 Task: Look for space in Monfalcone, Italy from 9th June, 2023 to 17th June, 2023 for 2 adults in price range Rs.7000 to Rs.12000. Place can be private room with 1  bedroom having 2 beds and 1 bathroom. Property type can be house, flat, guest house. Amenities needed are: wifi. Booking option can be shelf check-in. Required host language is English.
Action: Mouse moved to (403, 112)
Screenshot: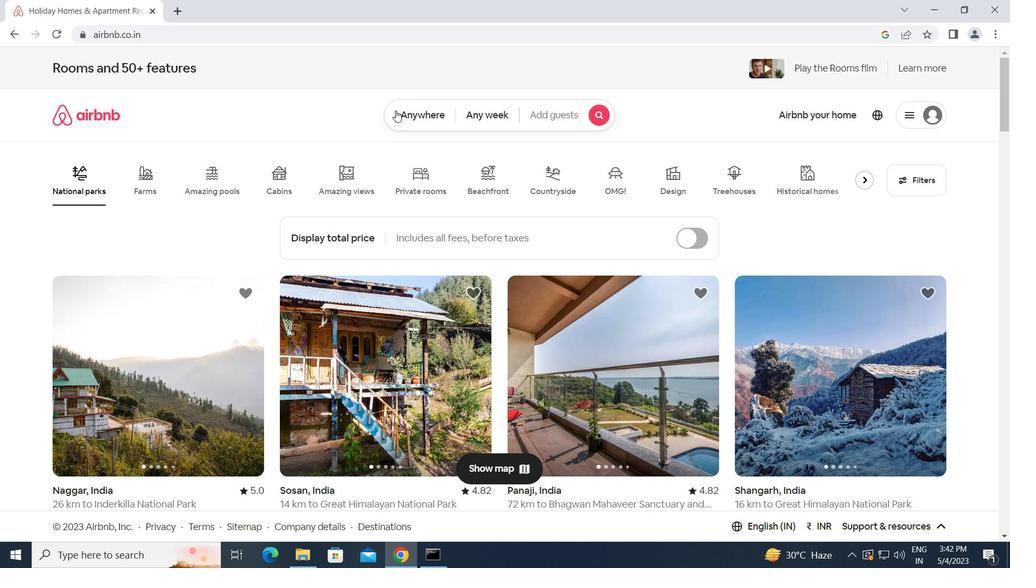 
Action: Mouse pressed left at (403, 112)
Screenshot: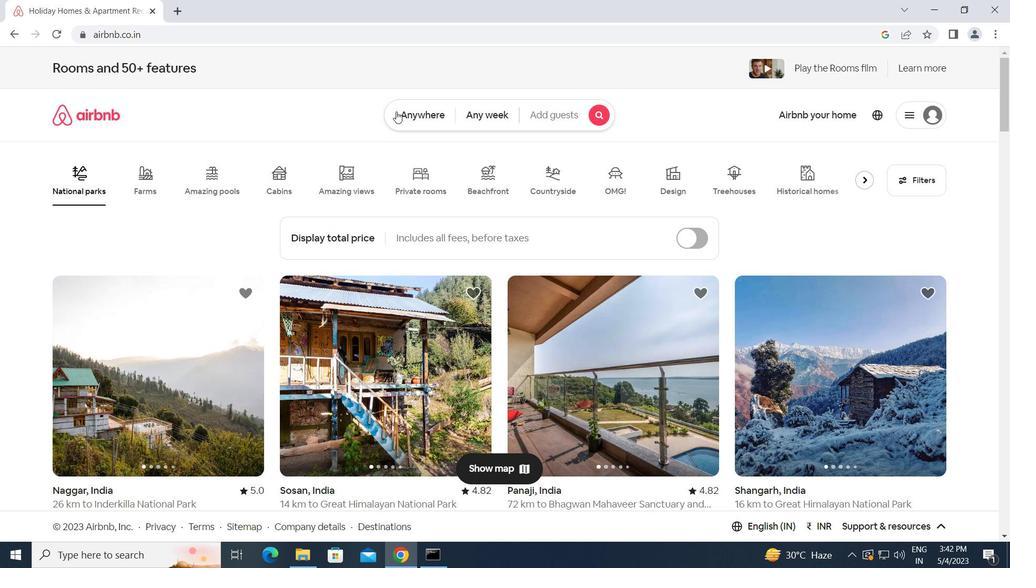 
Action: Mouse moved to (335, 166)
Screenshot: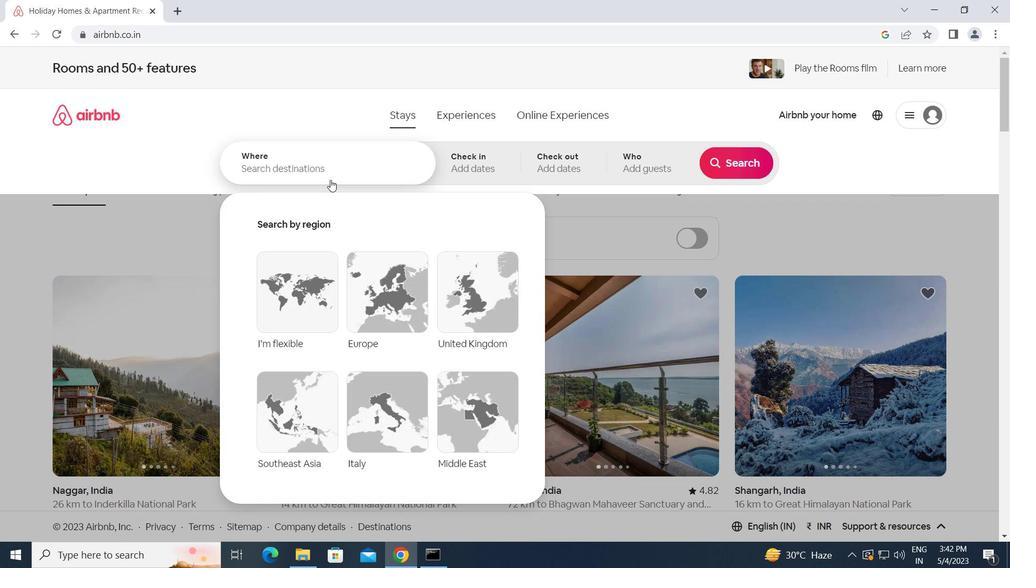 
Action: Mouse pressed left at (335, 166)
Screenshot: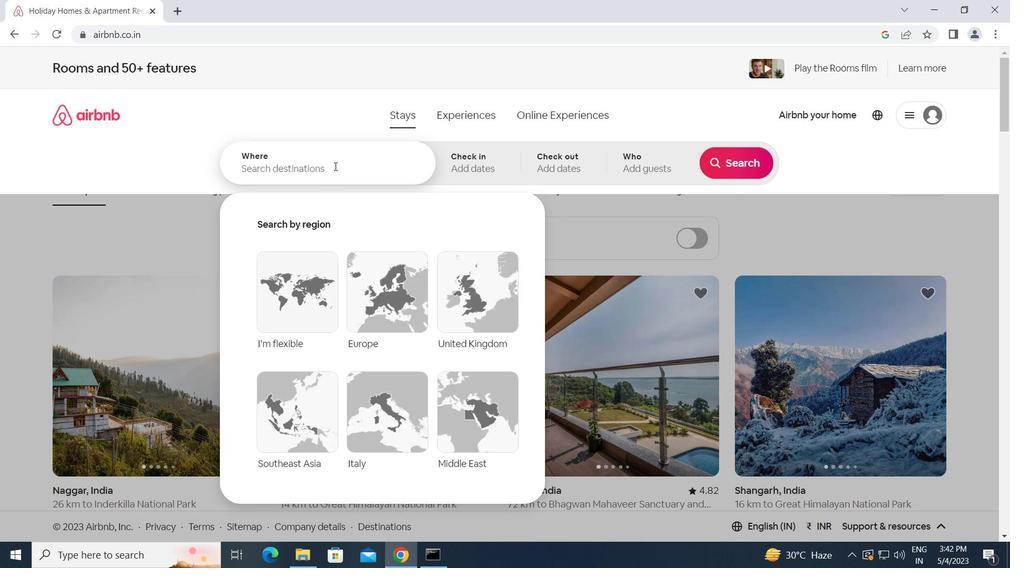 
Action: Key pressed m<Key.caps_lock>onfalcone,<Key.space><Key.caps_lock>i<Key.caps_lock>taly<Key.enter>
Screenshot: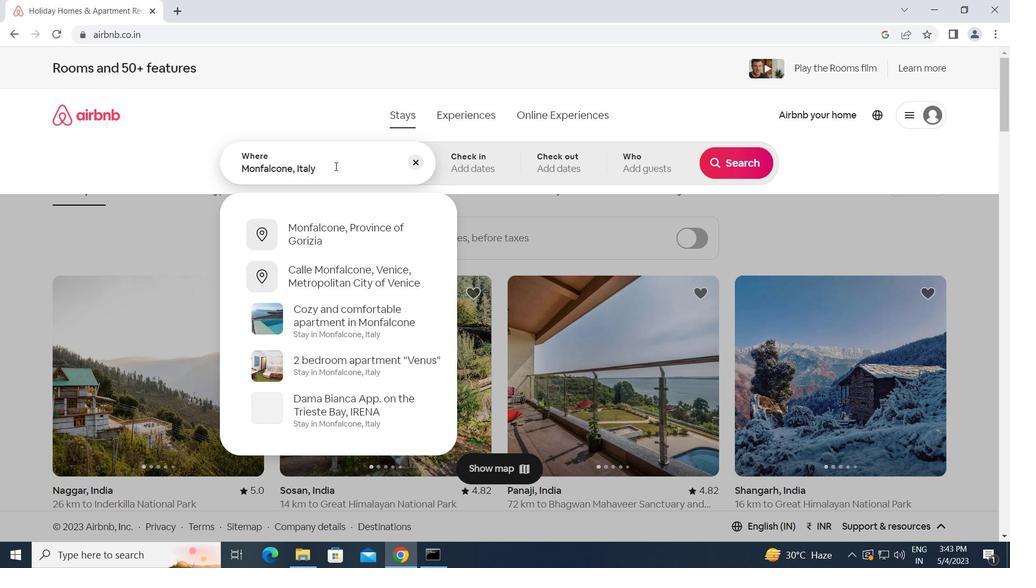 
Action: Mouse moved to (689, 355)
Screenshot: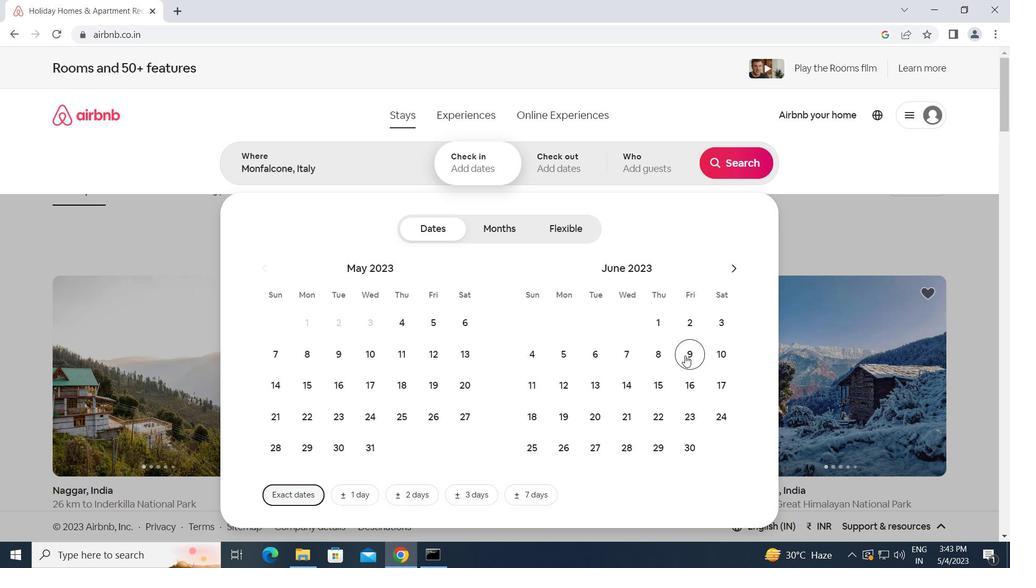 
Action: Mouse pressed left at (689, 355)
Screenshot: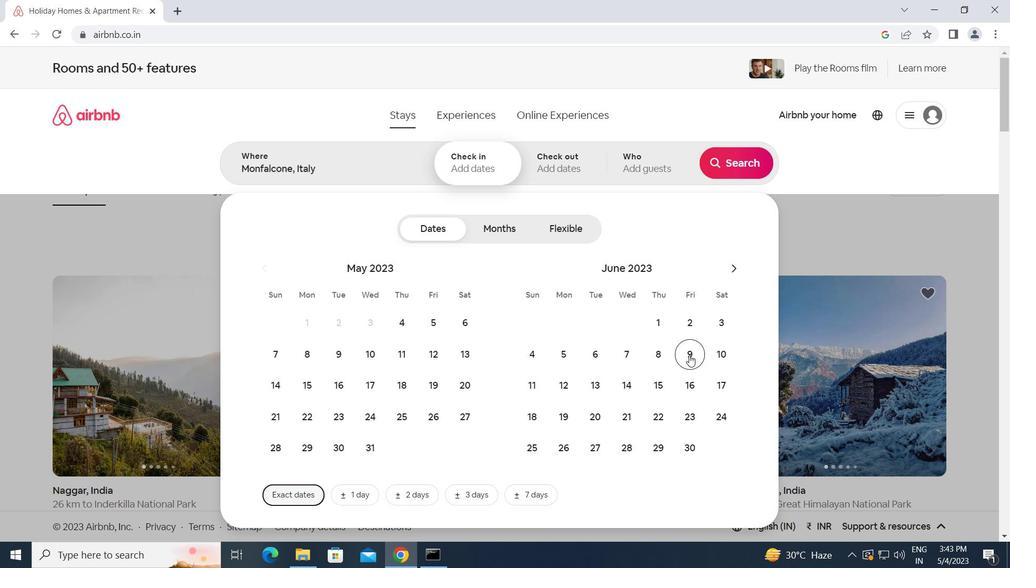 
Action: Mouse moved to (722, 385)
Screenshot: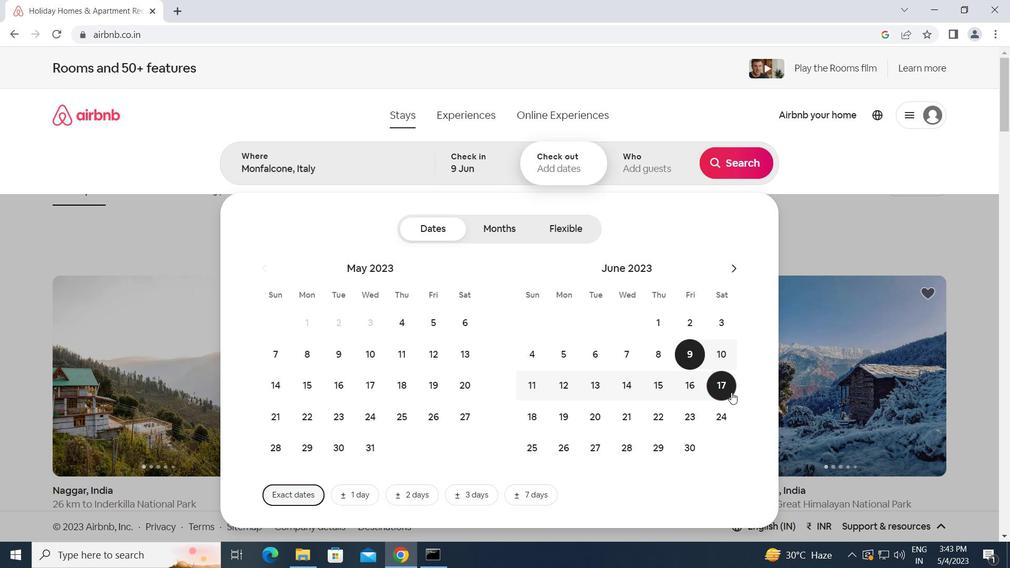 
Action: Mouse pressed left at (722, 385)
Screenshot: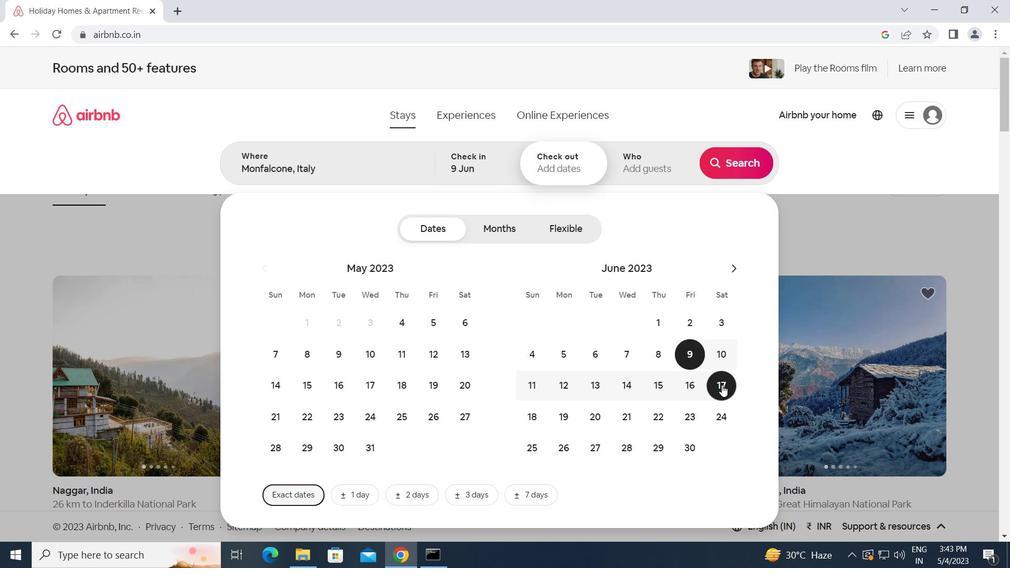 
Action: Mouse moved to (654, 165)
Screenshot: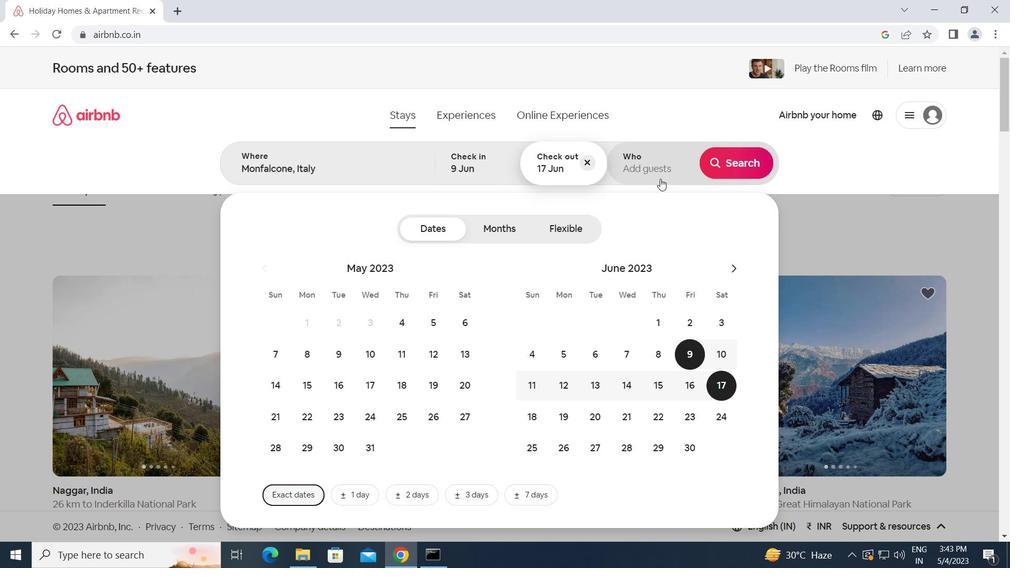 
Action: Mouse pressed left at (654, 165)
Screenshot: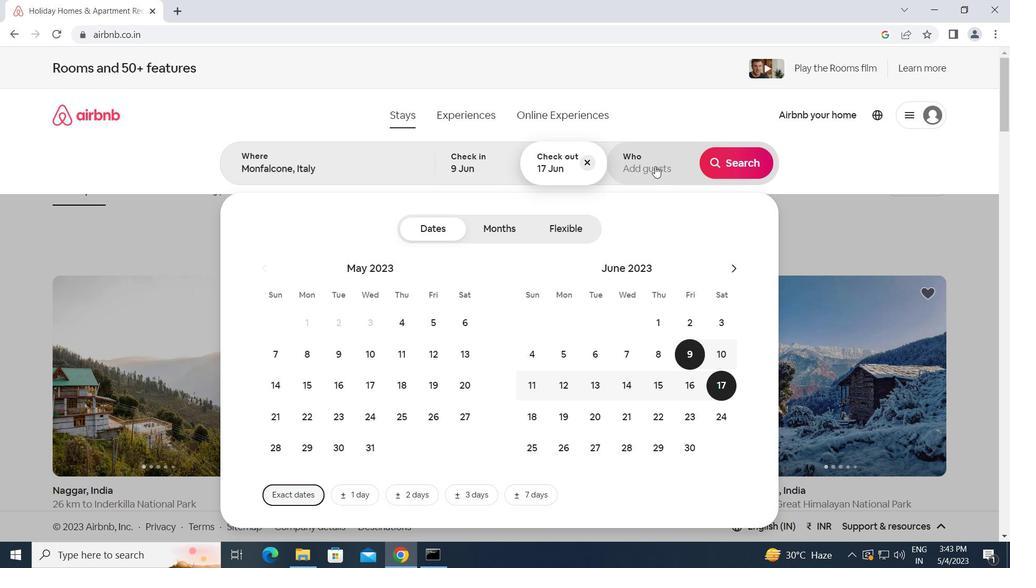 
Action: Mouse moved to (739, 237)
Screenshot: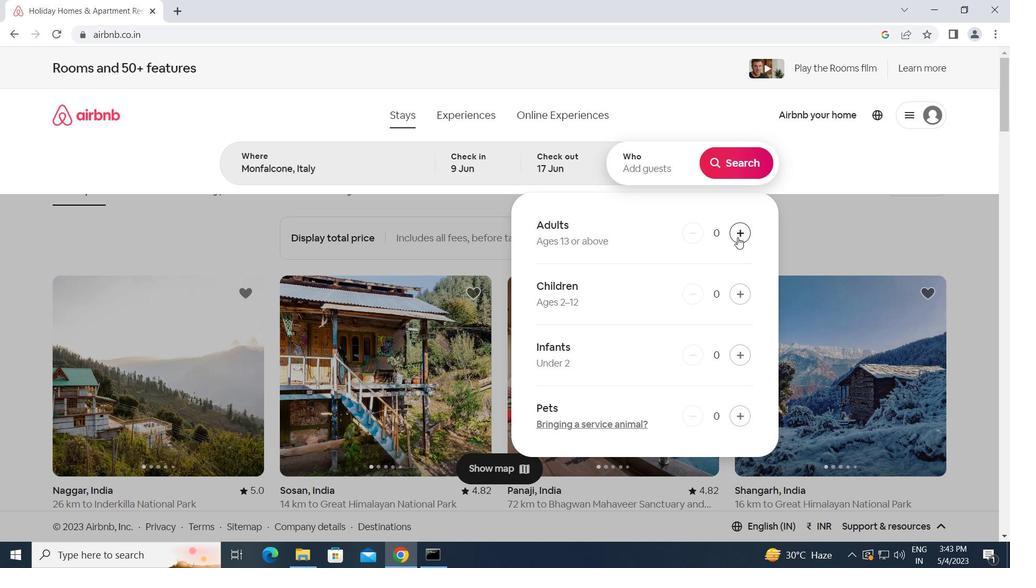 
Action: Mouse pressed left at (739, 237)
Screenshot: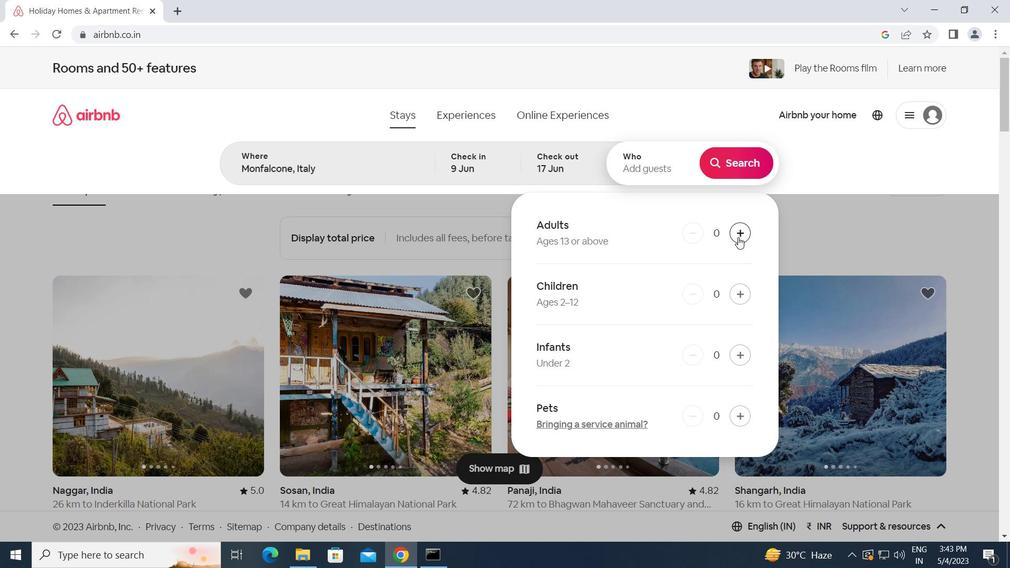
Action: Mouse pressed left at (739, 237)
Screenshot: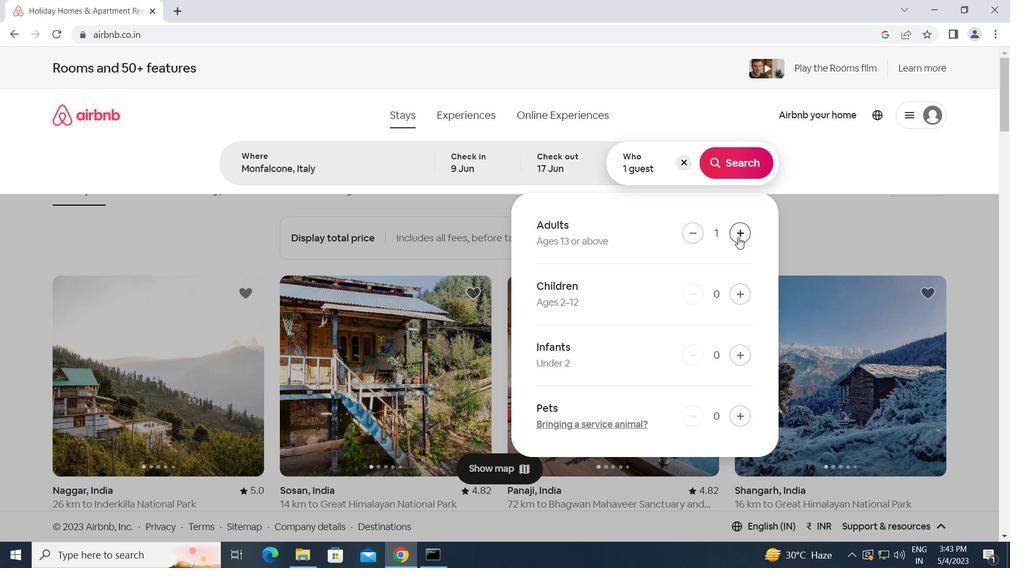 
Action: Mouse moved to (739, 163)
Screenshot: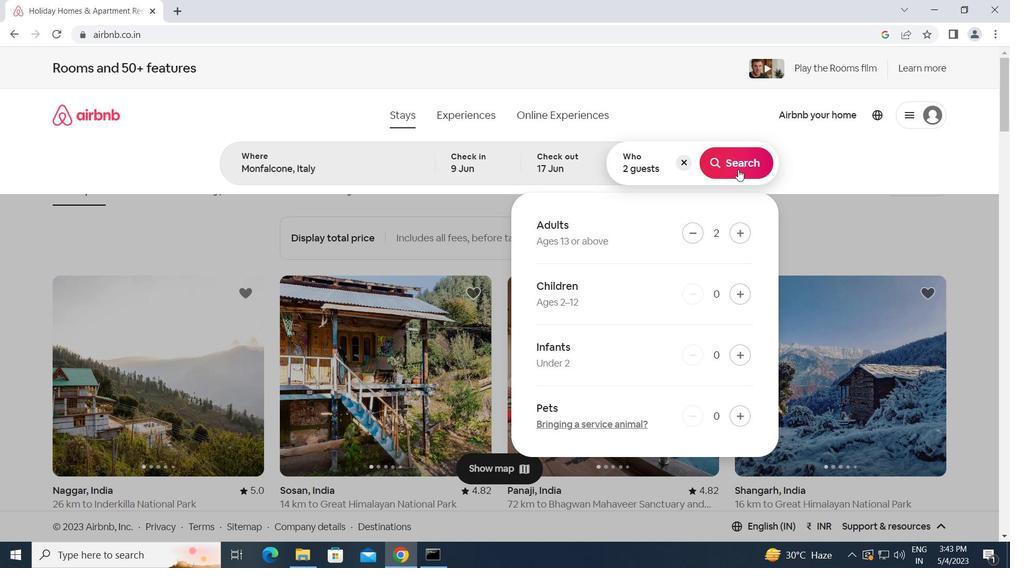 
Action: Mouse pressed left at (739, 163)
Screenshot: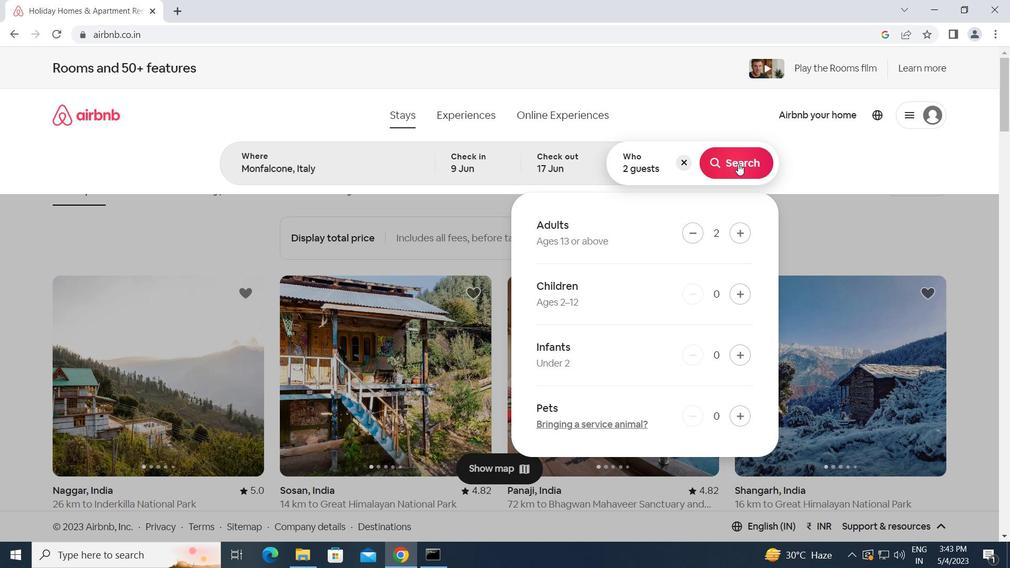 
Action: Mouse moved to (956, 127)
Screenshot: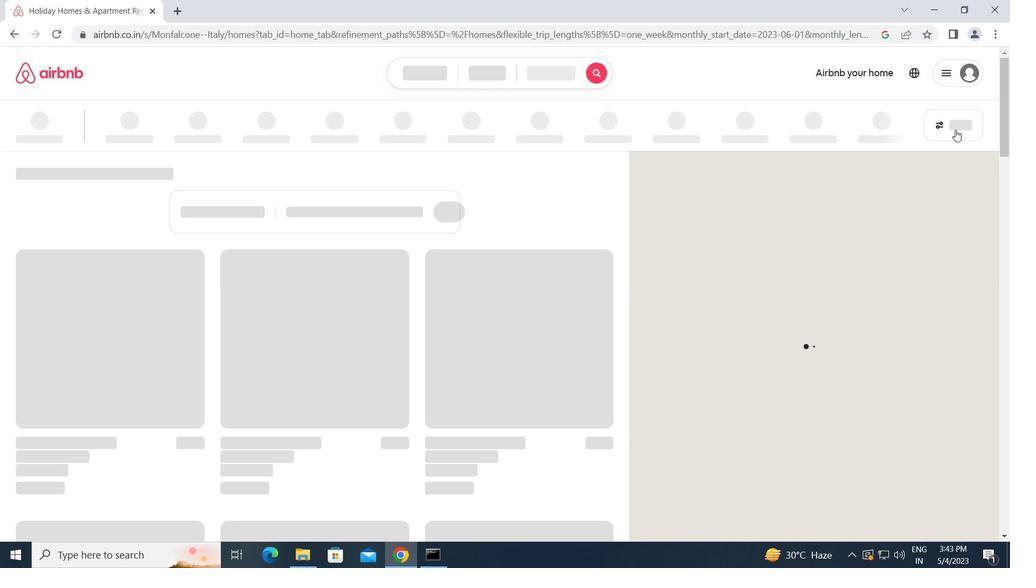 
Action: Mouse pressed left at (956, 127)
Screenshot: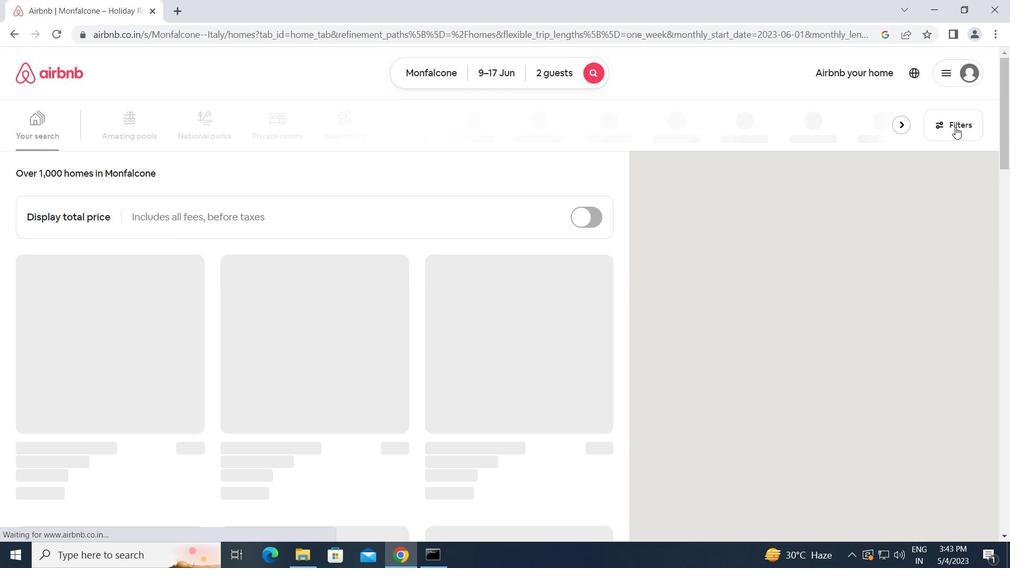 
Action: Mouse moved to (334, 299)
Screenshot: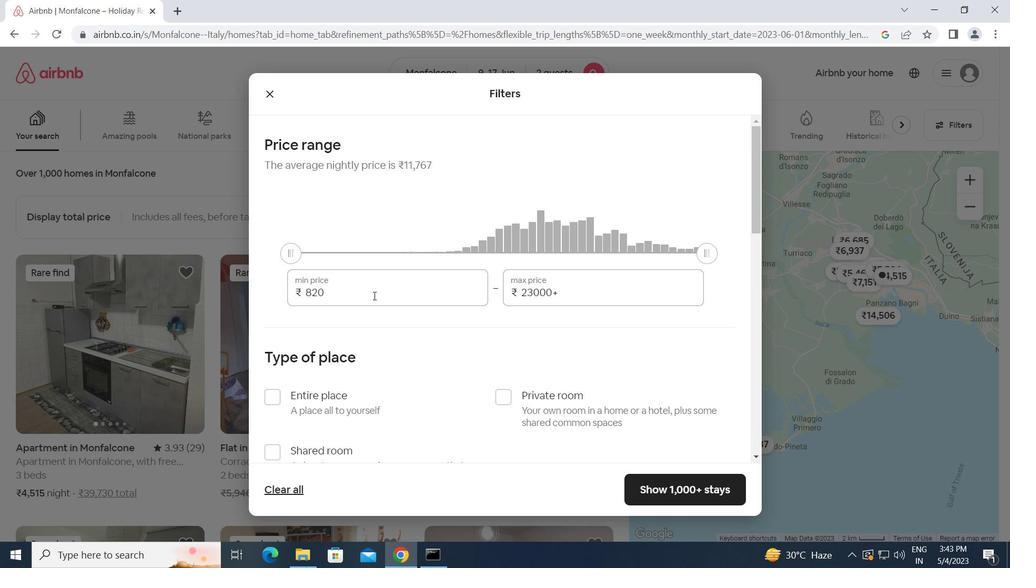 
Action: Mouse pressed left at (334, 299)
Screenshot: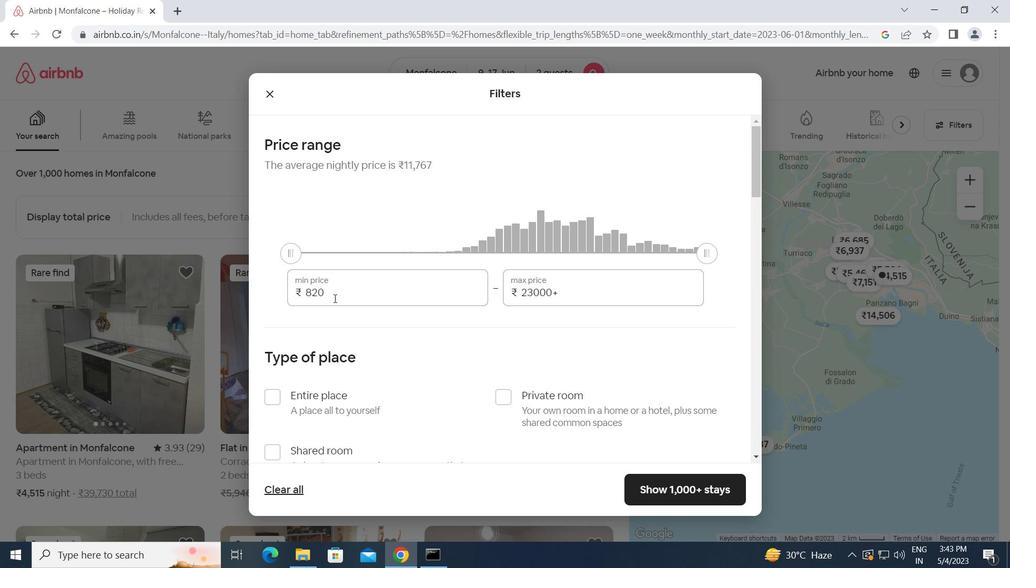 
Action: Mouse moved to (299, 301)
Screenshot: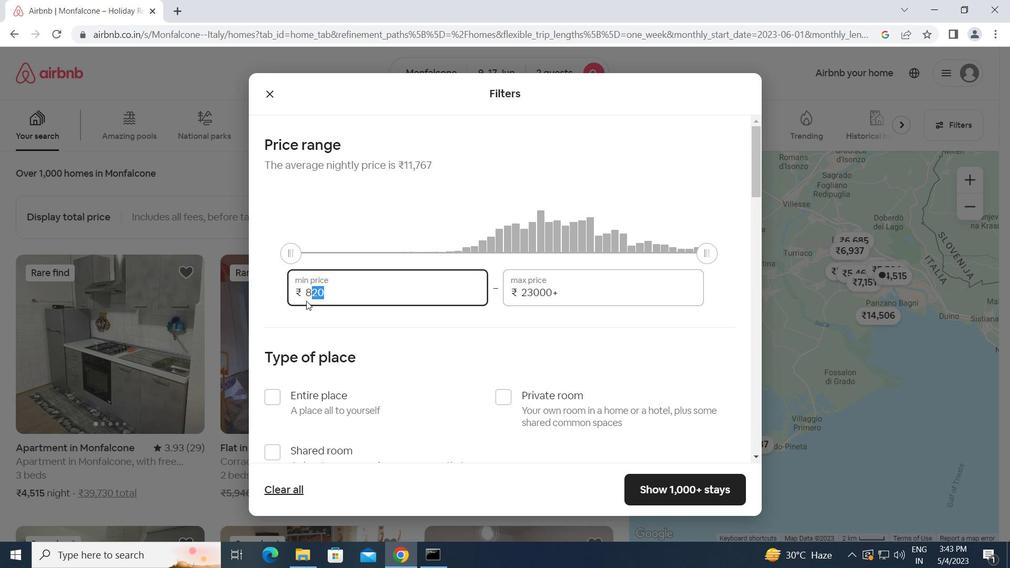 
Action: Key pressed 7000<Key.tab>12000
Screenshot: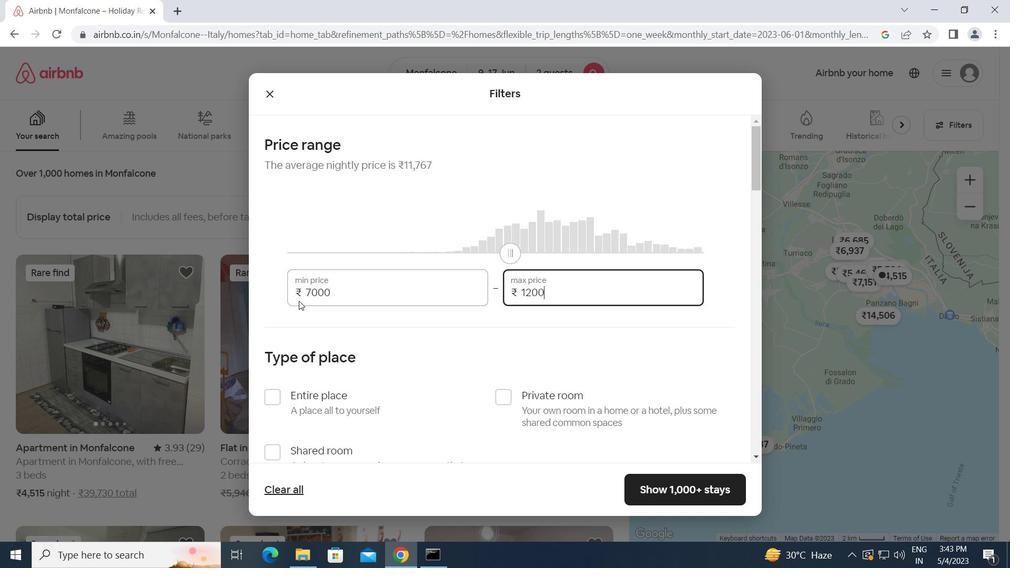 
Action: Mouse moved to (365, 385)
Screenshot: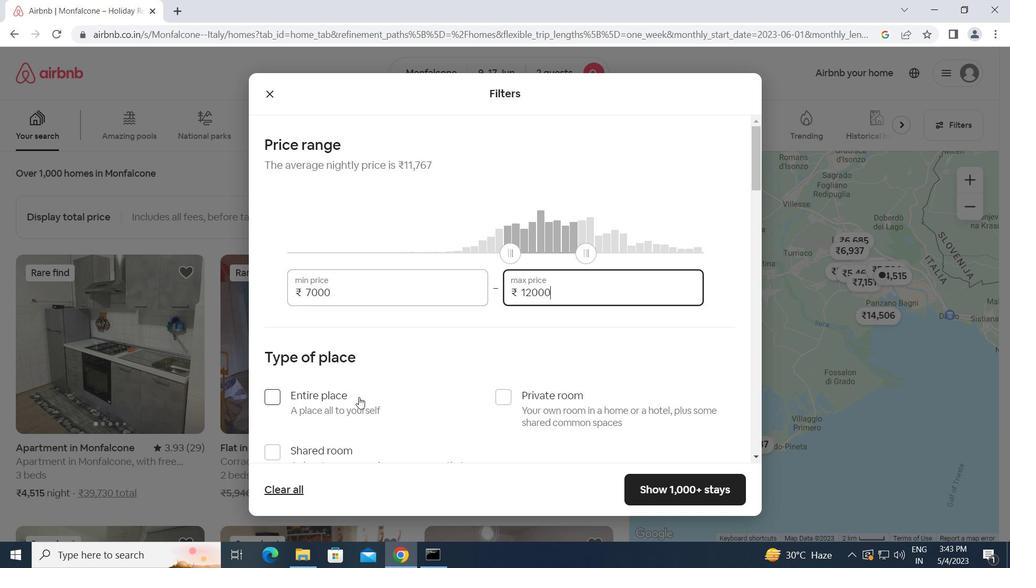 
Action: Mouse scrolled (365, 385) with delta (0, 0)
Screenshot: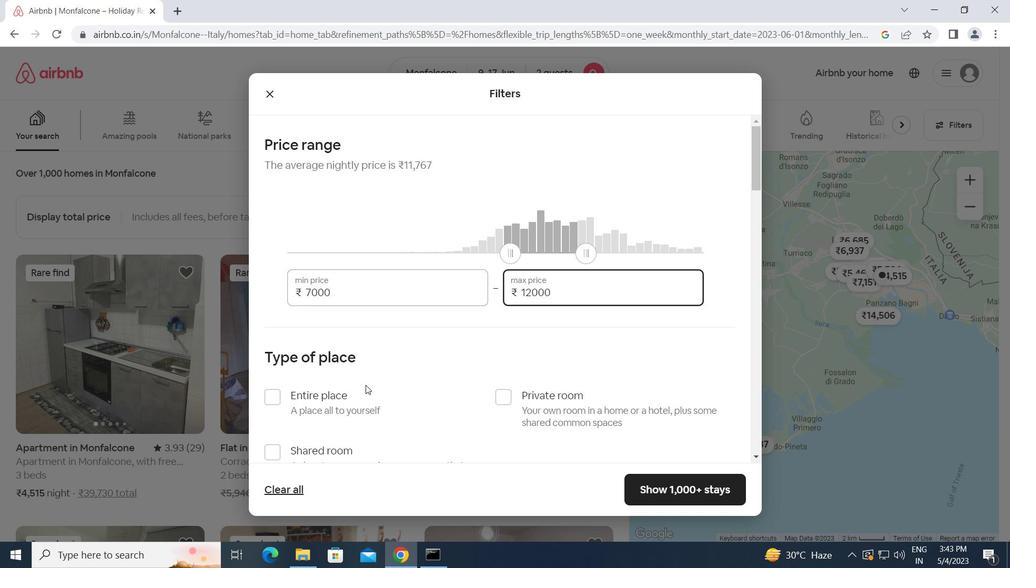 
Action: Mouse moved to (504, 333)
Screenshot: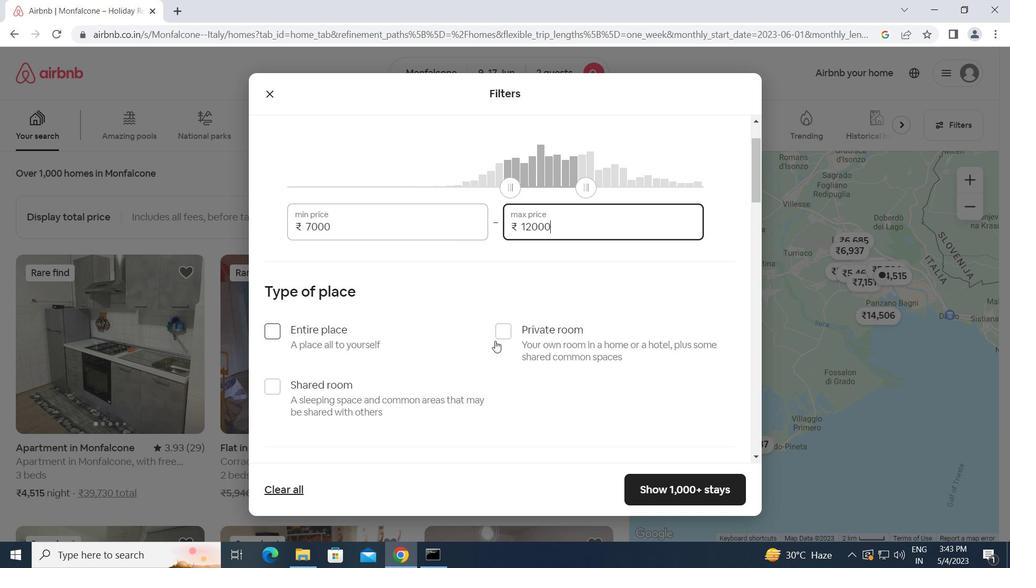 
Action: Mouse pressed left at (504, 333)
Screenshot: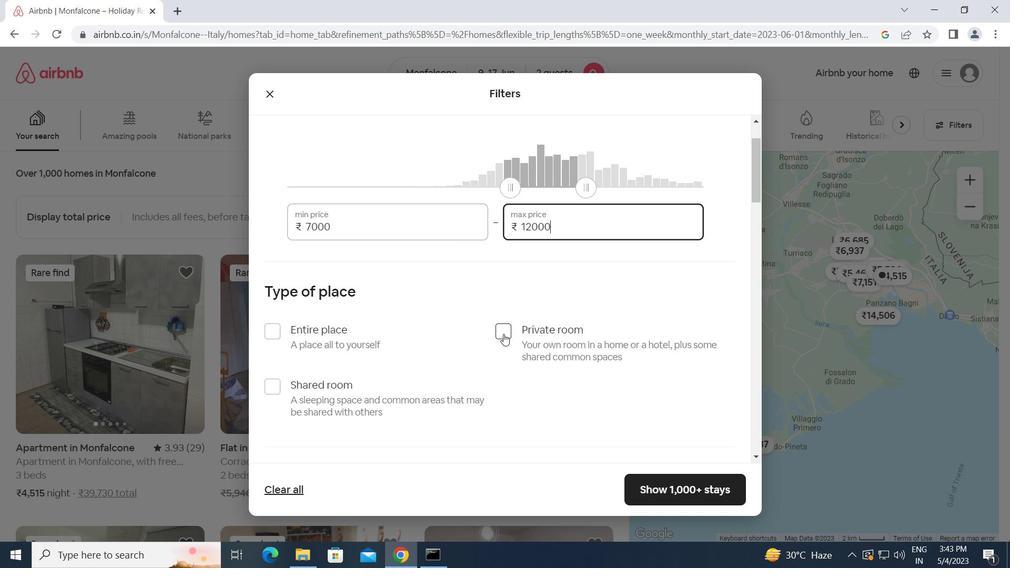 
Action: Mouse moved to (468, 380)
Screenshot: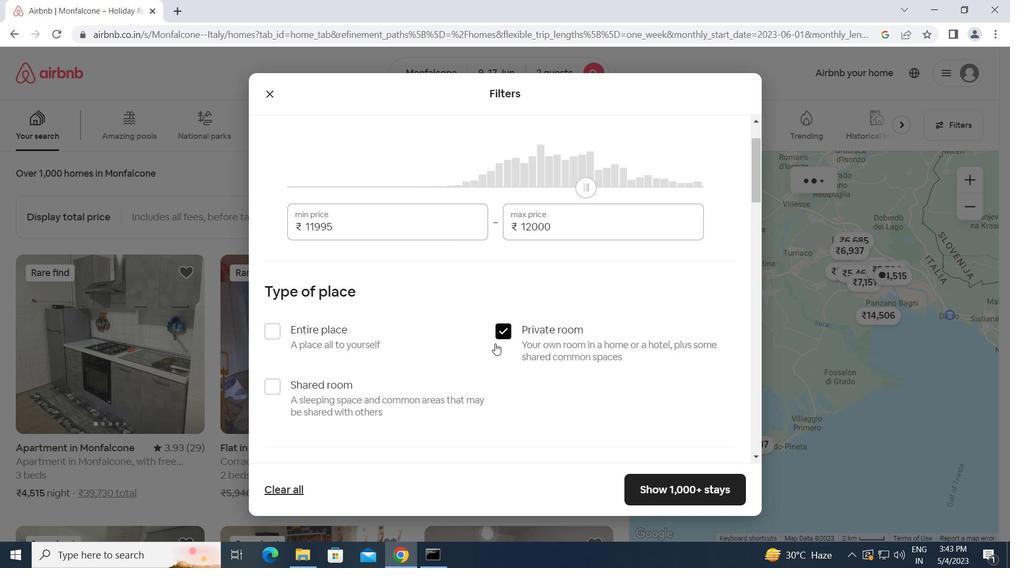 
Action: Mouse scrolled (468, 380) with delta (0, 0)
Screenshot: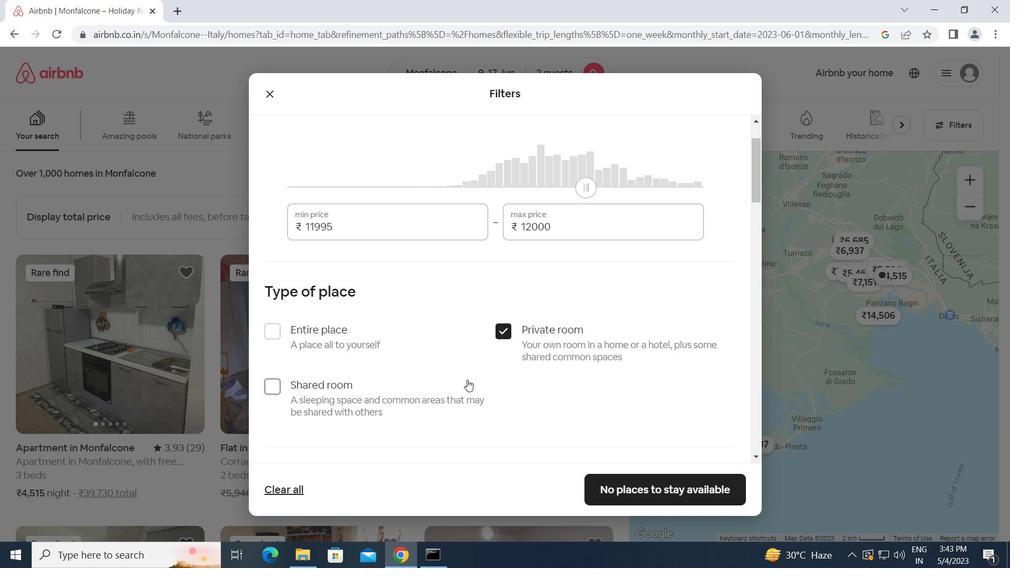 
Action: Mouse scrolled (468, 380) with delta (0, 0)
Screenshot: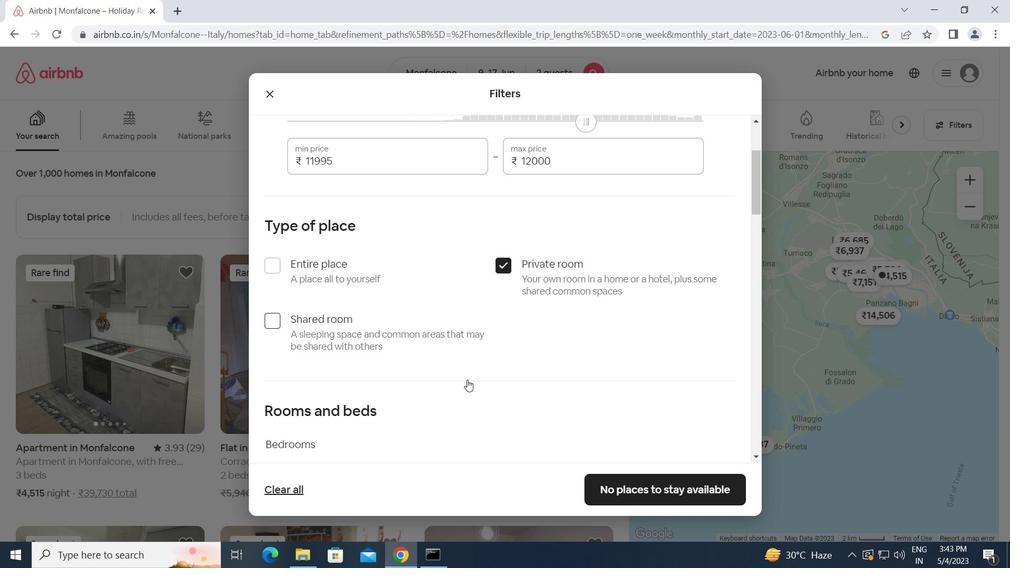 
Action: Mouse scrolled (468, 380) with delta (0, 0)
Screenshot: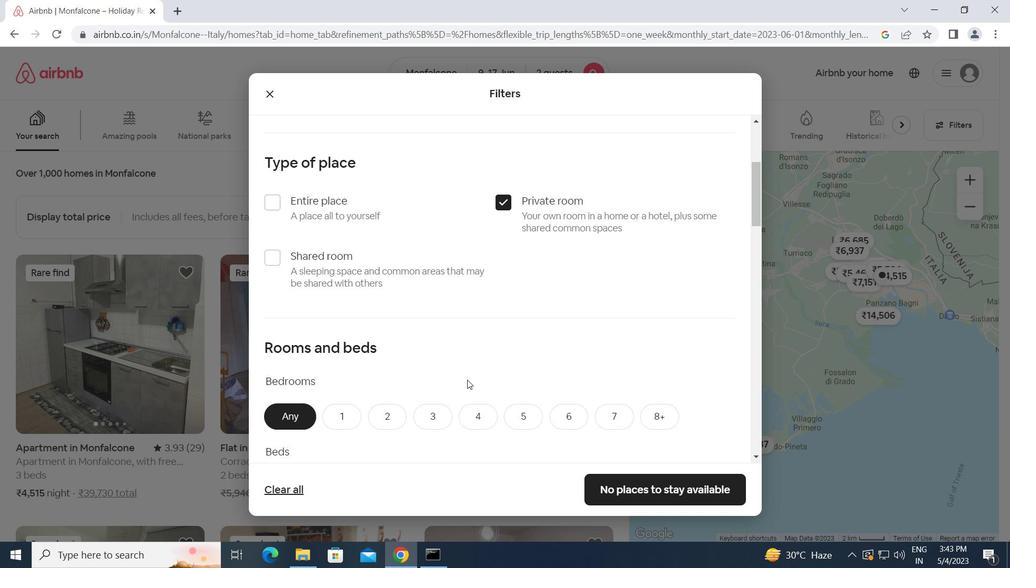 
Action: Mouse moved to (345, 341)
Screenshot: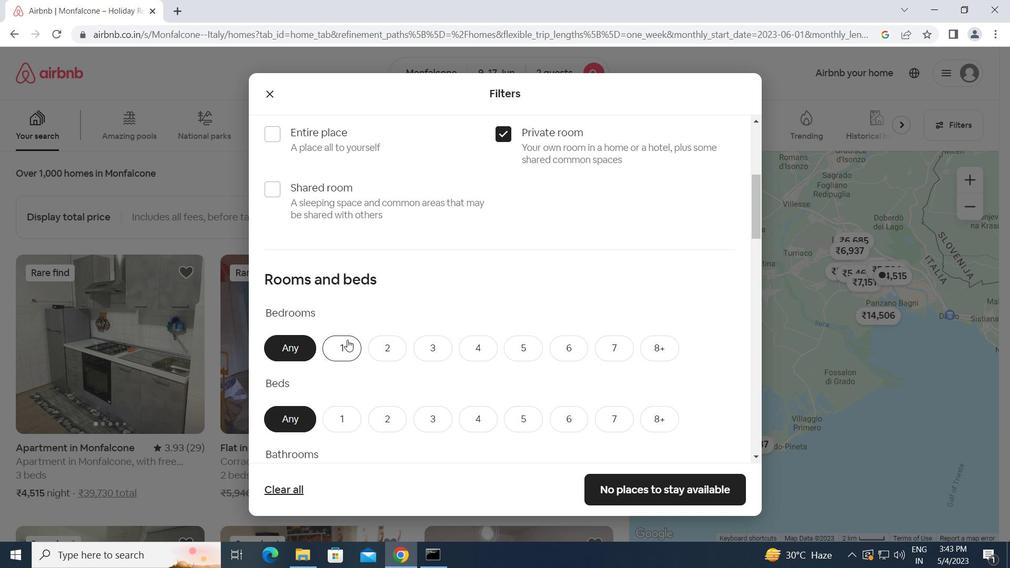 
Action: Mouse pressed left at (345, 341)
Screenshot: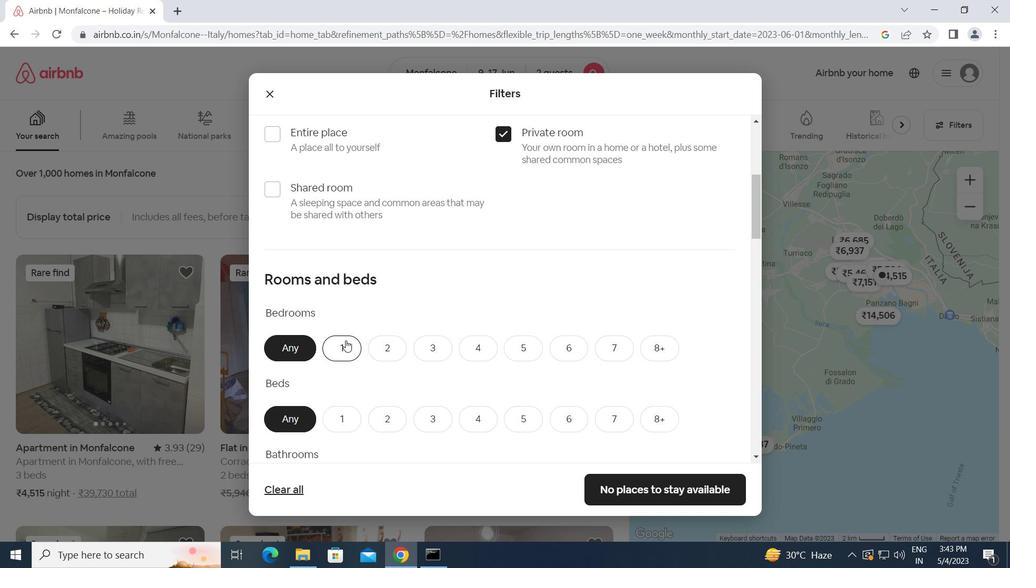 
Action: Mouse moved to (385, 411)
Screenshot: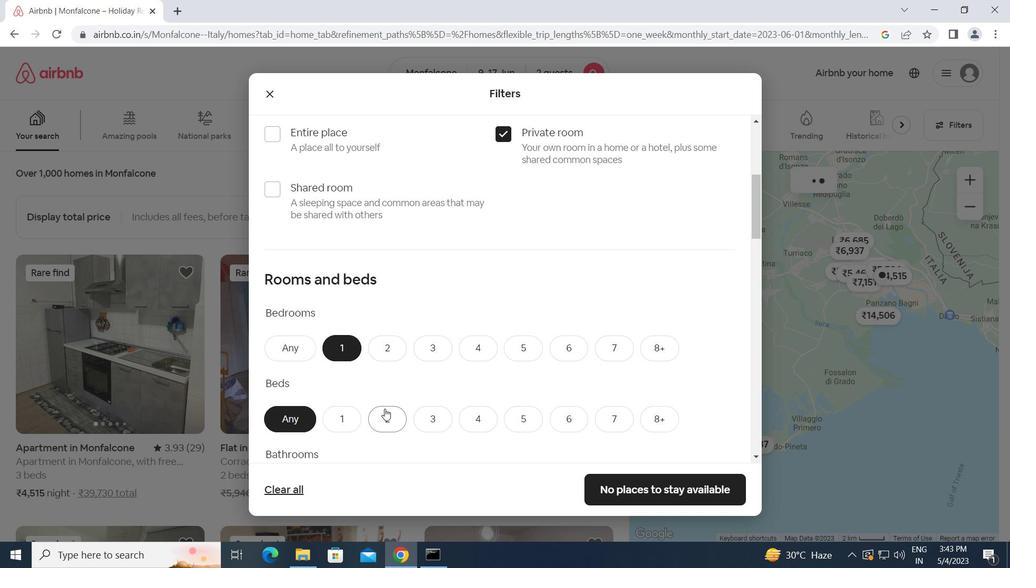 
Action: Mouse pressed left at (385, 411)
Screenshot: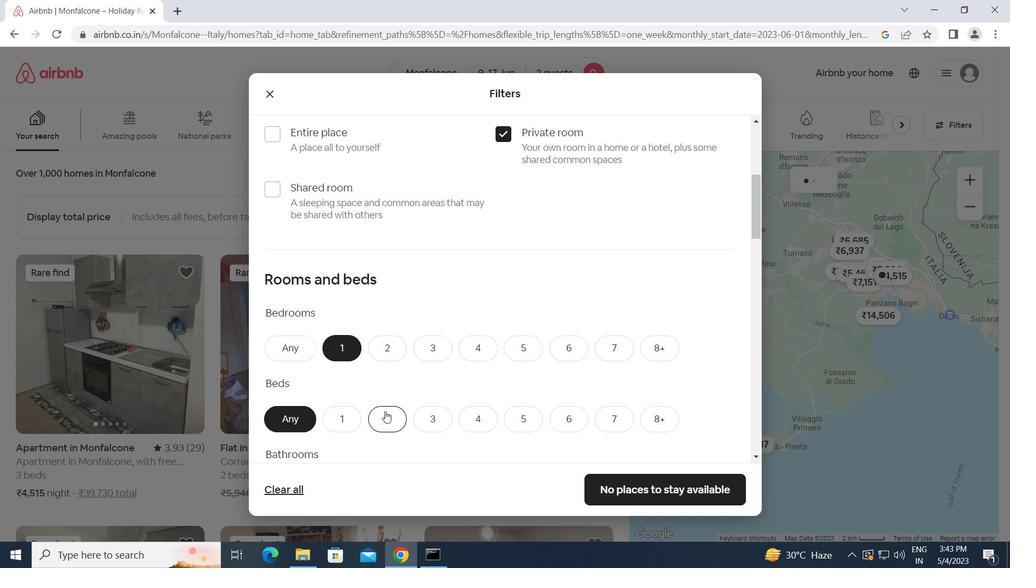 
Action: Mouse scrolled (385, 411) with delta (0, 0)
Screenshot: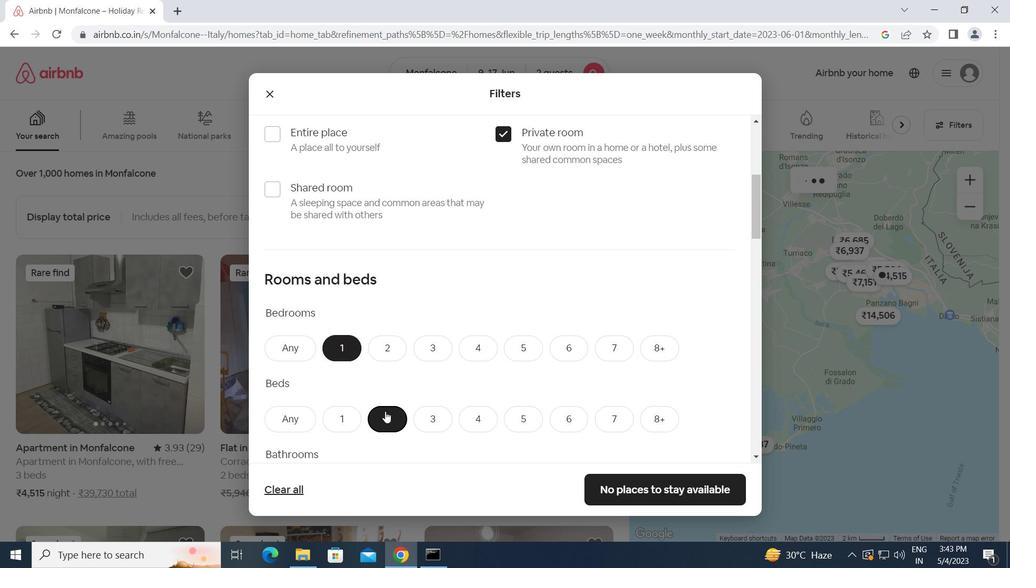 
Action: Mouse moved to (349, 420)
Screenshot: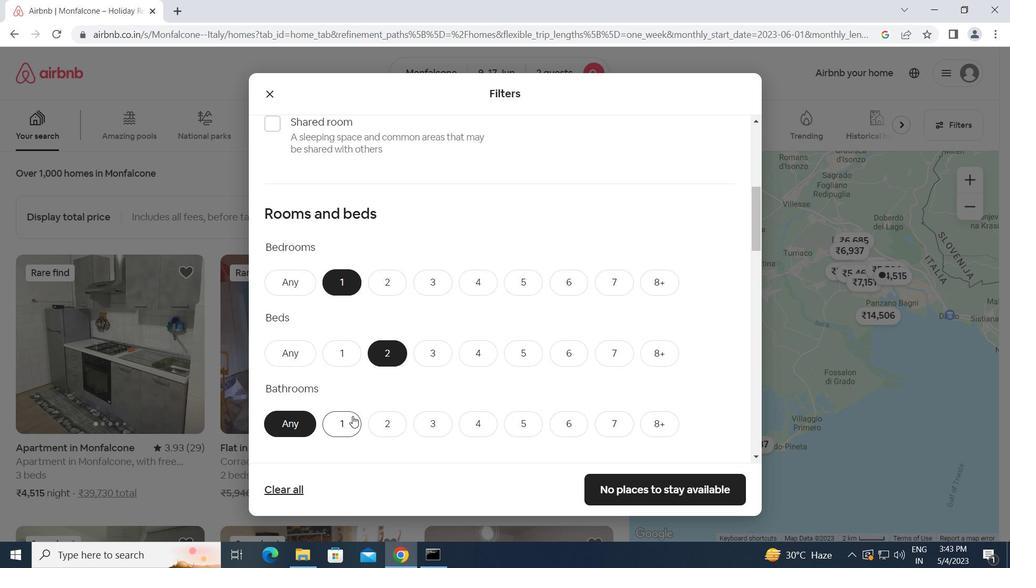 
Action: Mouse pressed left at (349, 420)
Screenshot: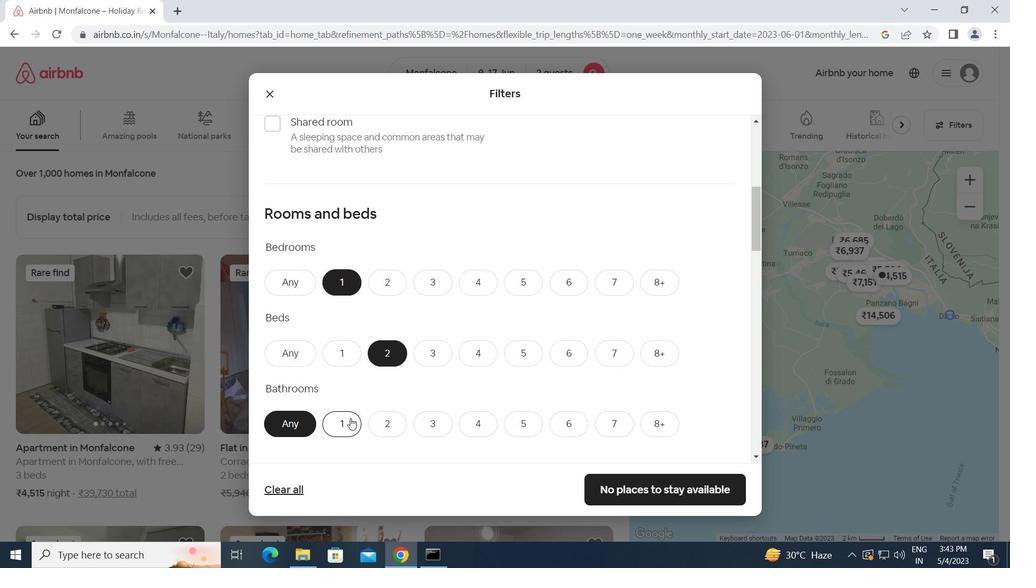 
Action: Mouse moved to (470, 406)
Screenshot: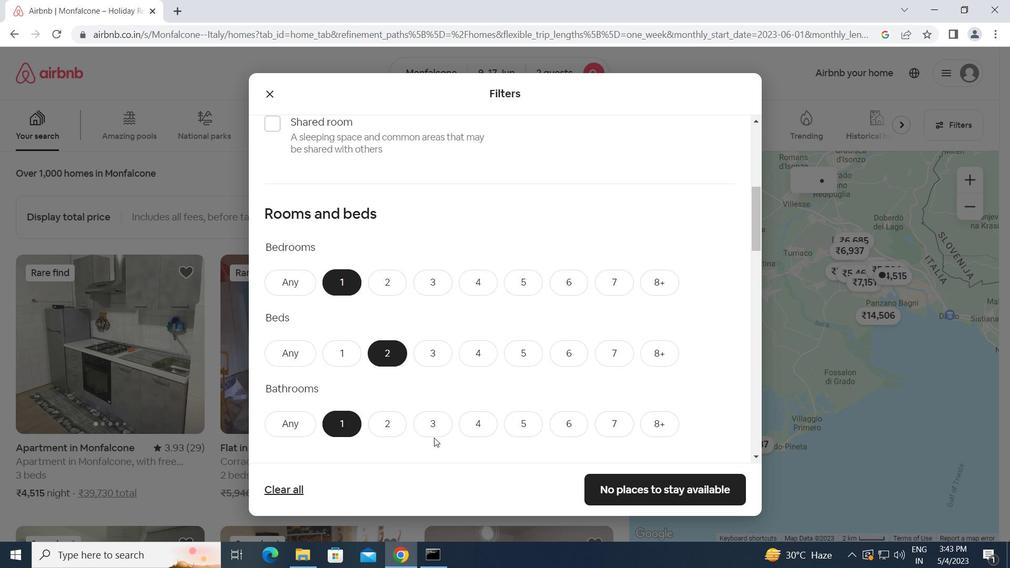 
Action: Mouse scrolled (470, 406) with delta (0, 0)
Screenshot: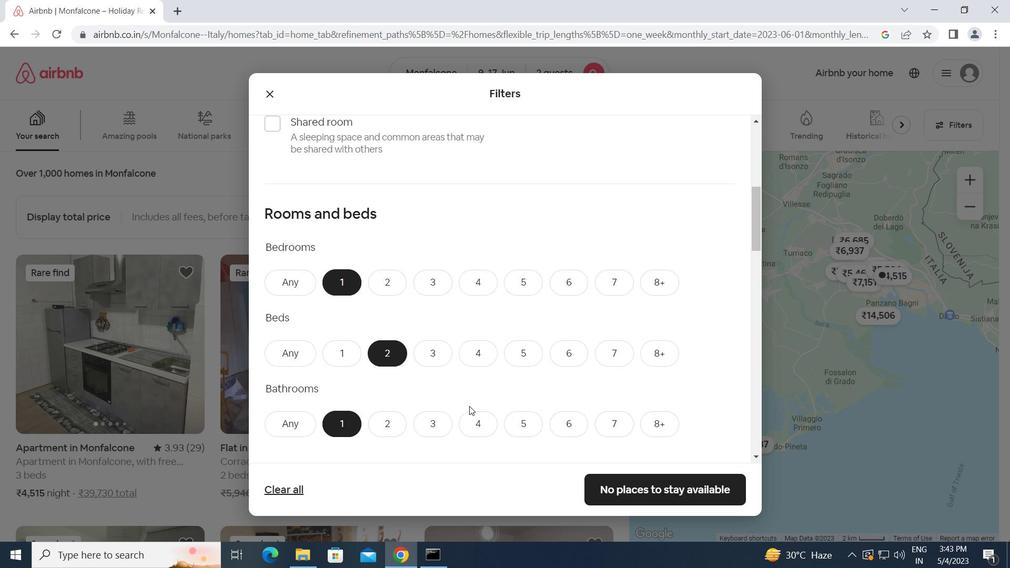 
Action: Mouse scrolled (470, 406) with delta (0, 0)
Screenshot: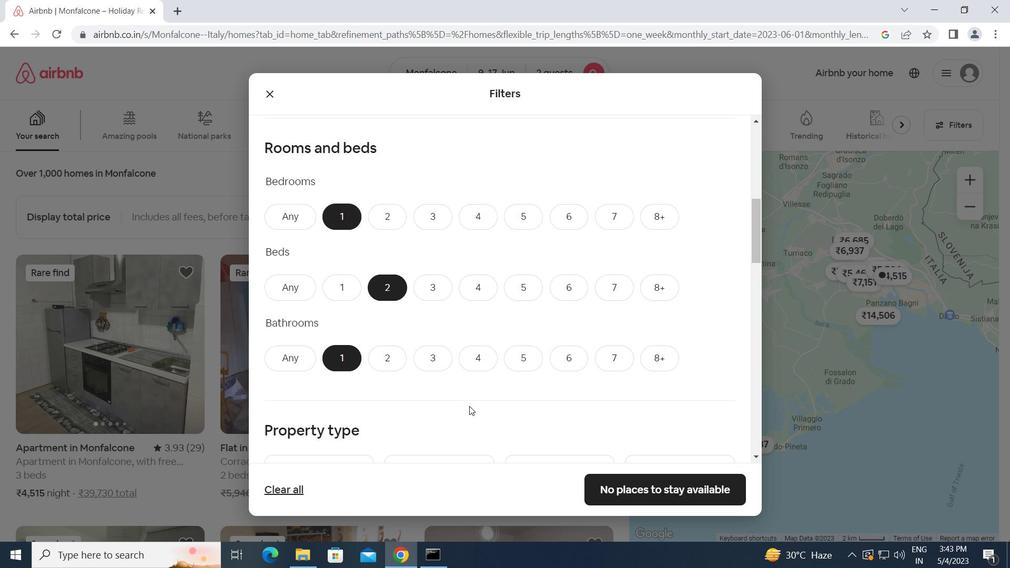 
Action: Mouse moved to (348, 424)
Screenshot: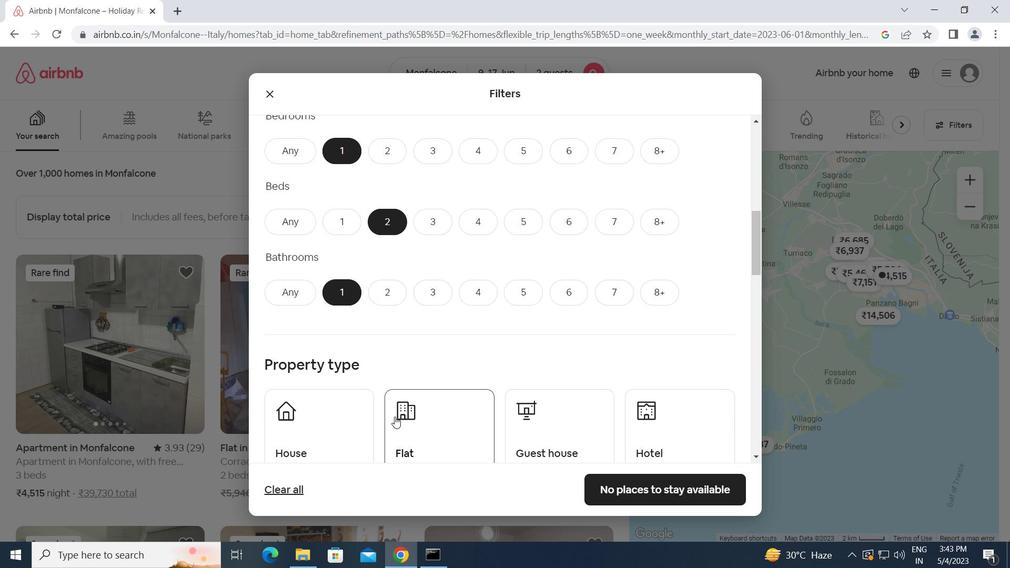 
Action: Mouse pressed left at (348, 424)
Screenshot: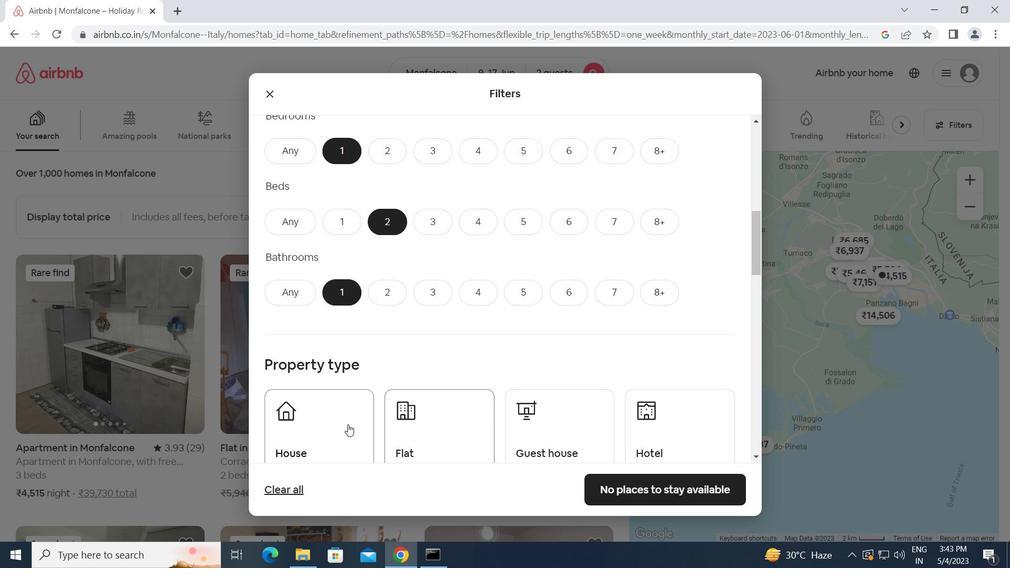 
Action: Mouse moved to (424, 427)
Screenshot: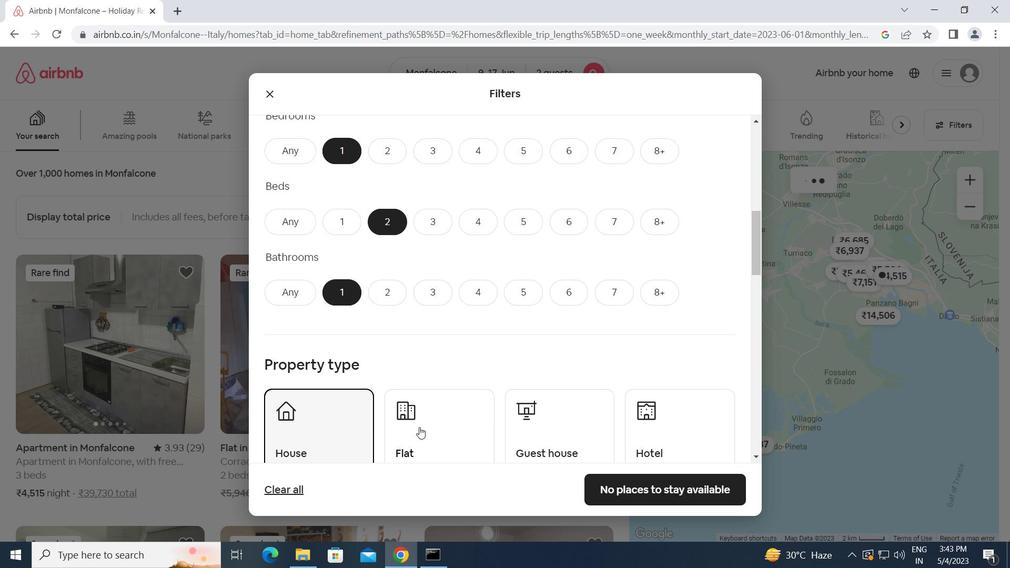 
Action: Mouse pressed left at (424, 427)
Screenshot: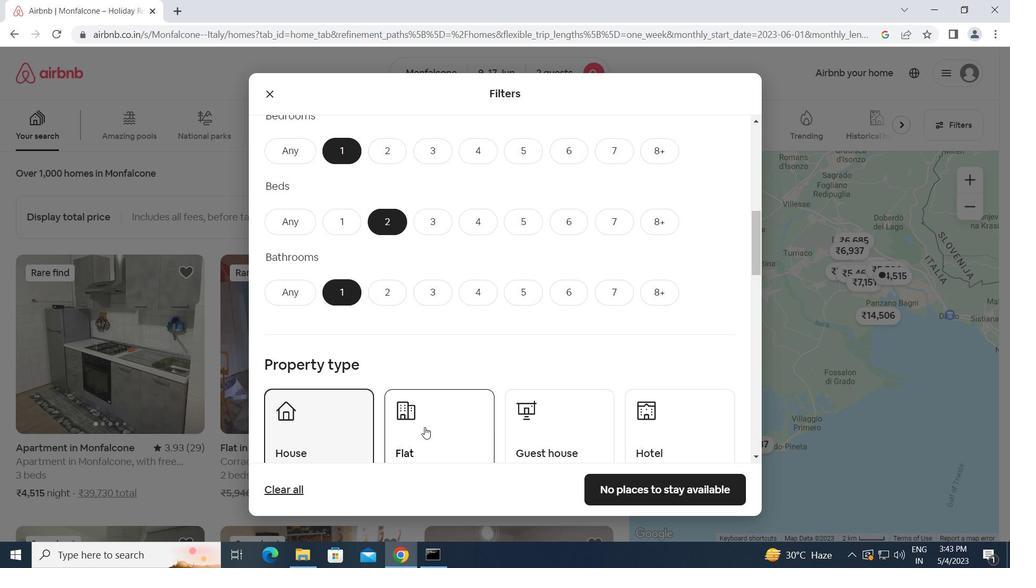 
Action: Mouse moved to (552, 423)
Screenshot: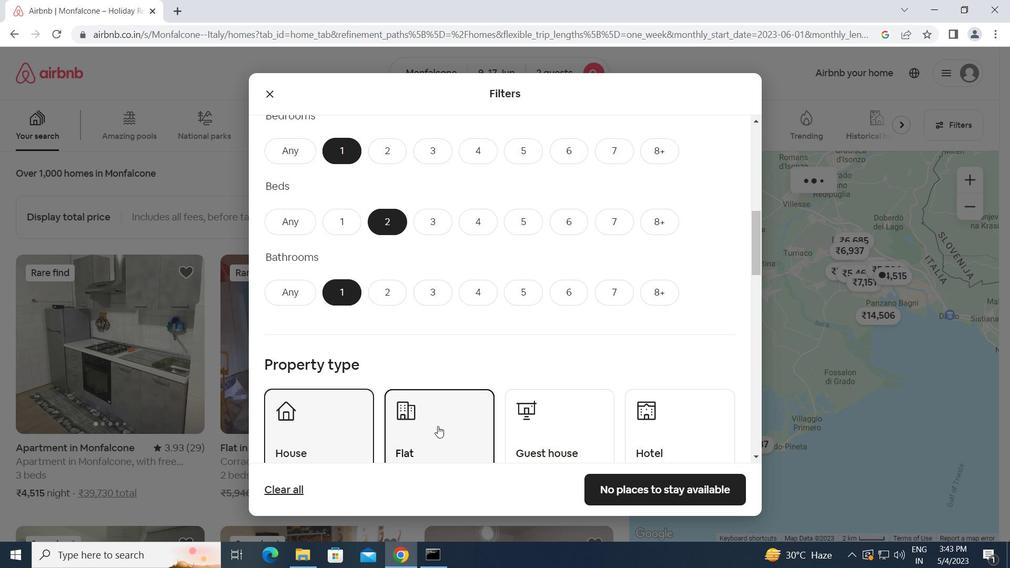 
Action: Mouse pressed left at (552, 423)
Screenshot: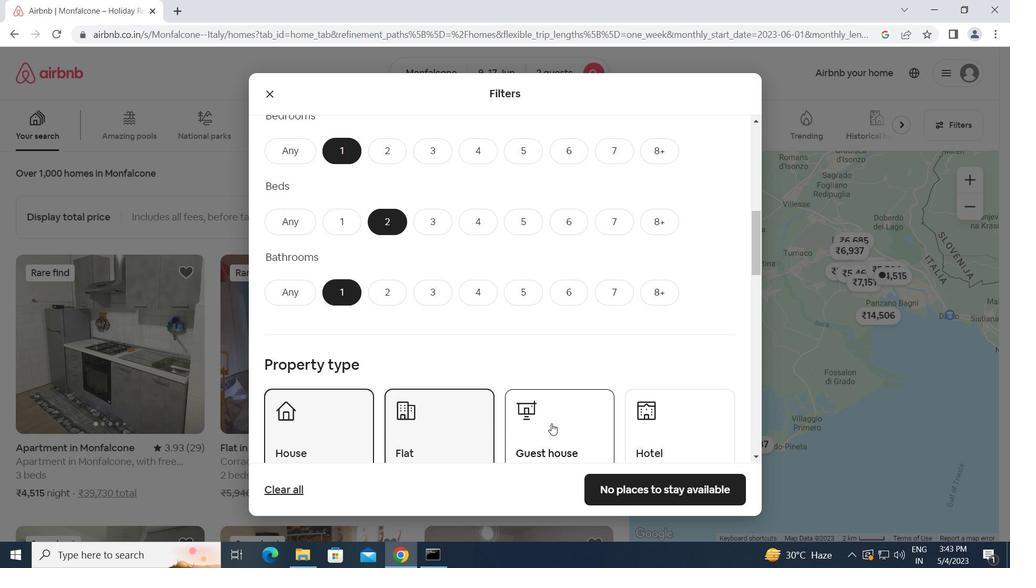 
Action: Mouse moved to (552, 423)
Screenshot: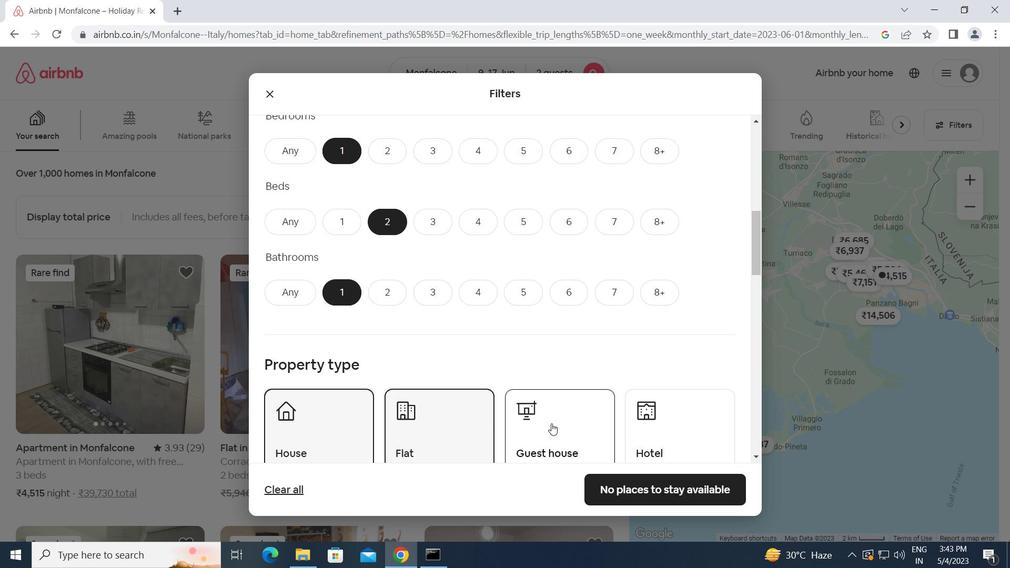 
Action: Mouse scrolled (552, 422) with delta (0, 0)
Screenshot: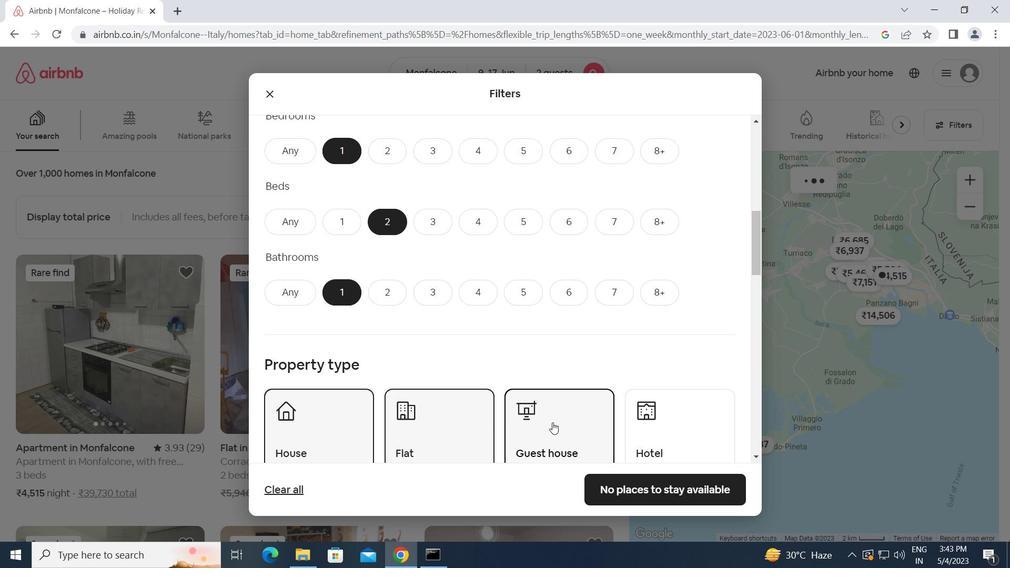 
Action: Mouse scrolled (552, 422) with delta (0, 0)
Screenshot: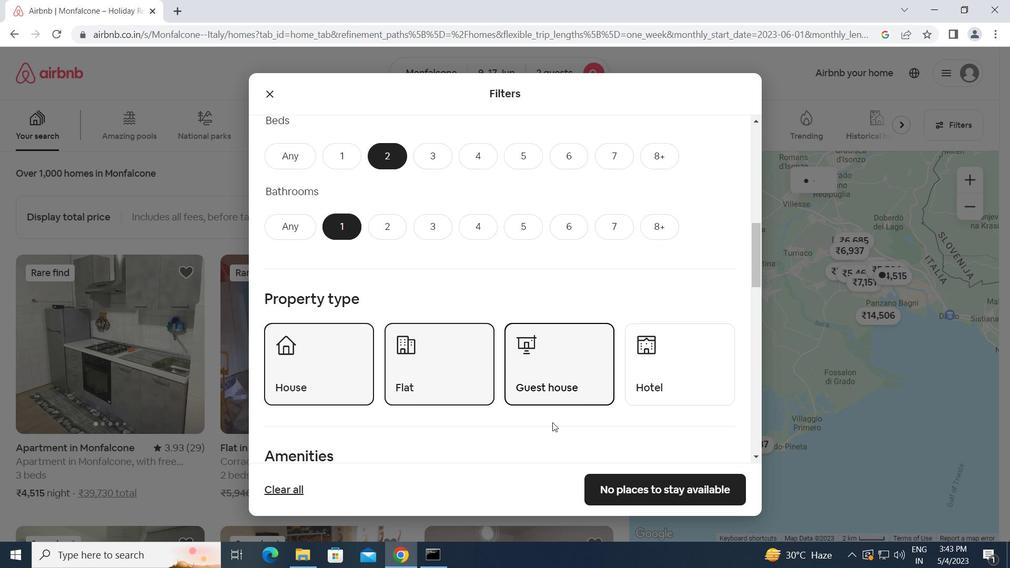 
Action: Mouse scrolled (552, 422) with delta (0, 0)
Screenshot: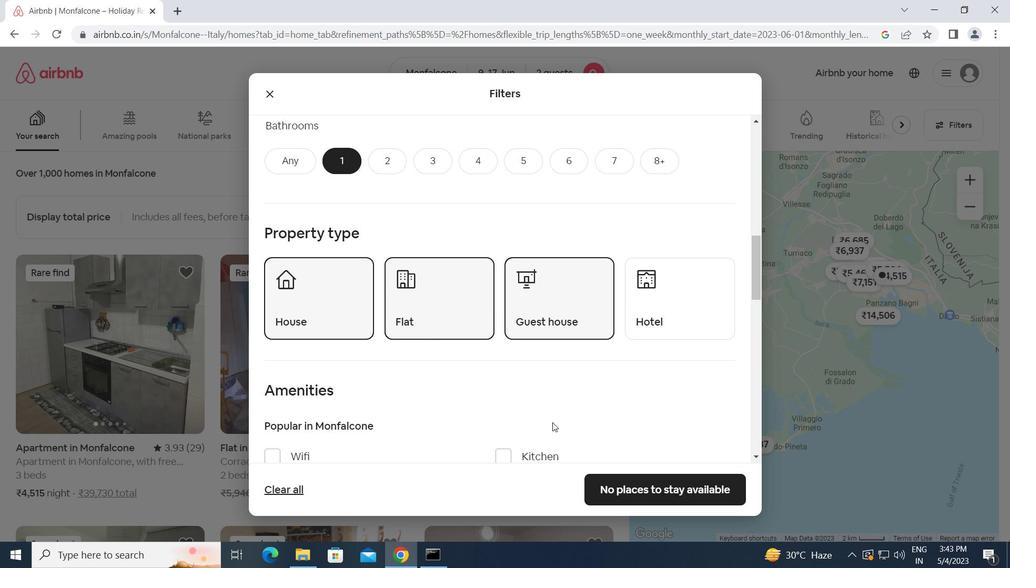 
Action: Mouse moved to (276, 390)
Screenshot: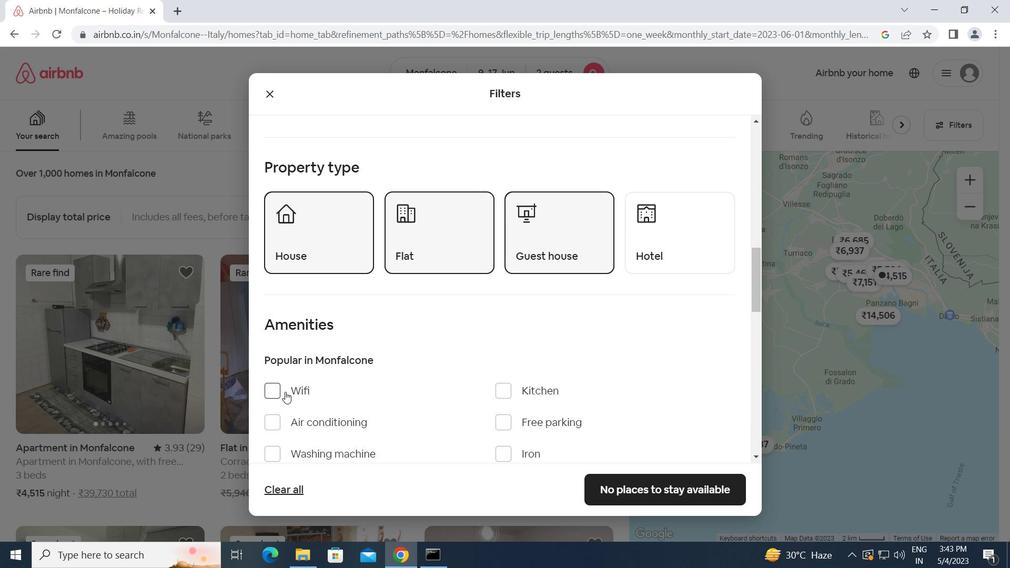 
Action: Mouse pressed left at (276, 390)
Screenshot: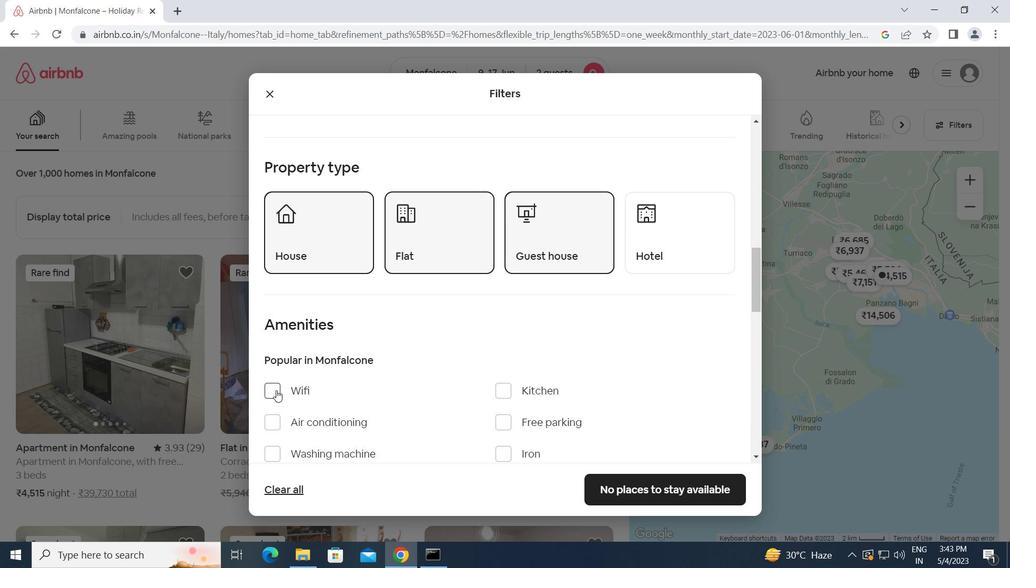 
Action: Mouse moved to (405, 406)
Screenshot: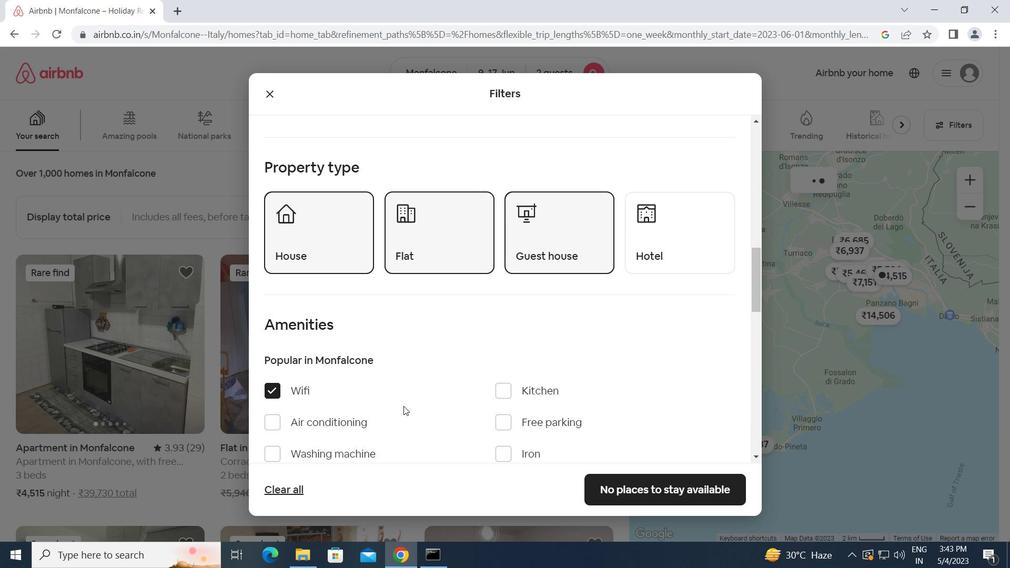 
Action: Mouse scrolled (405, 405) with delta (0, 0)
Screenshot: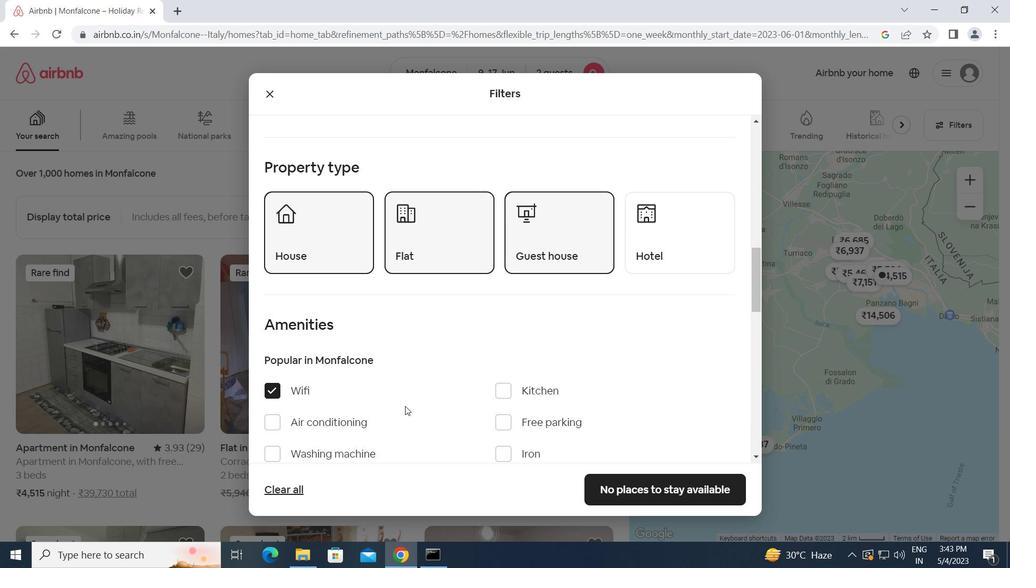 
Action: Mouse scrolled (405, 405) with delta (0, 0)
Screenshot: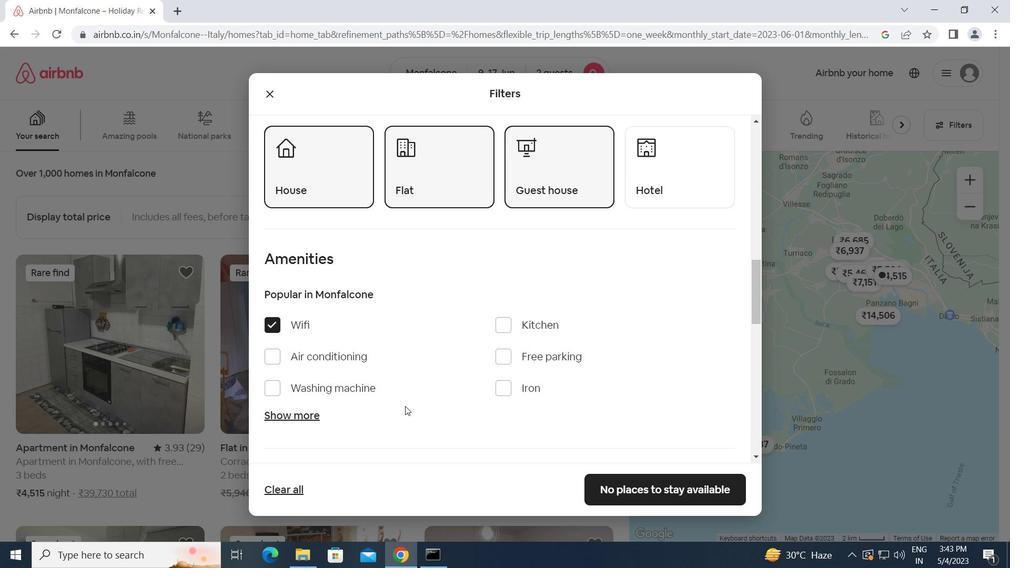 
Action: Mouse scrolled (405, 405) with delta (0, 0)
Screenshot: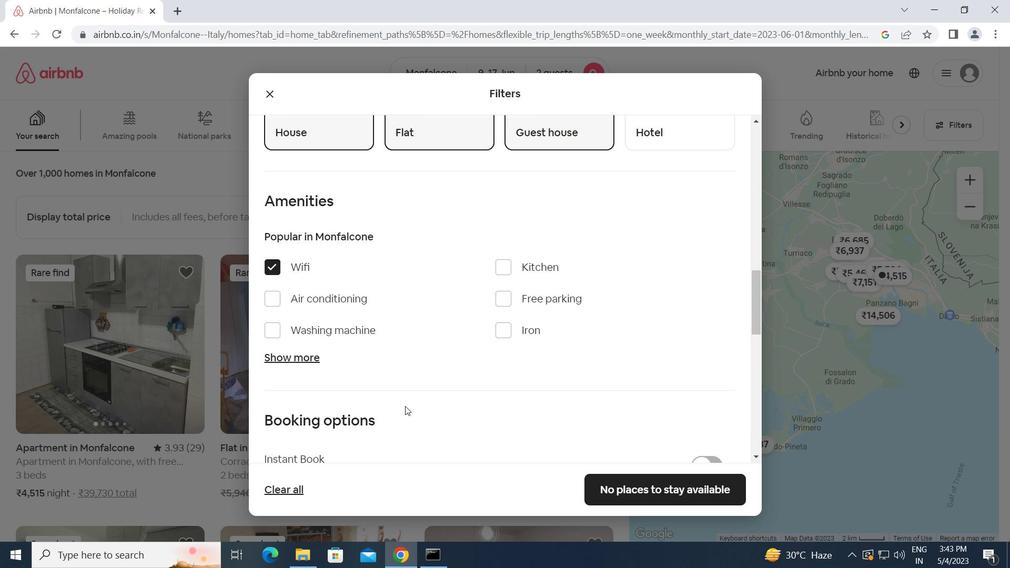 
Action: Mouse scrolled (405, 405) with delta (0, 0)
Screenshot: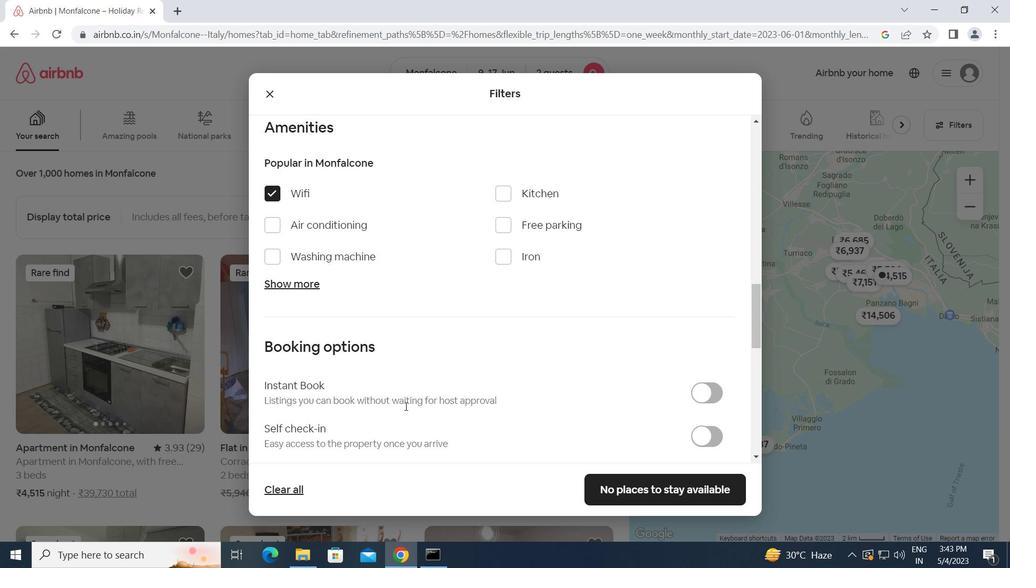 
Action: Mouse moved to (710, 373)
Screenshot: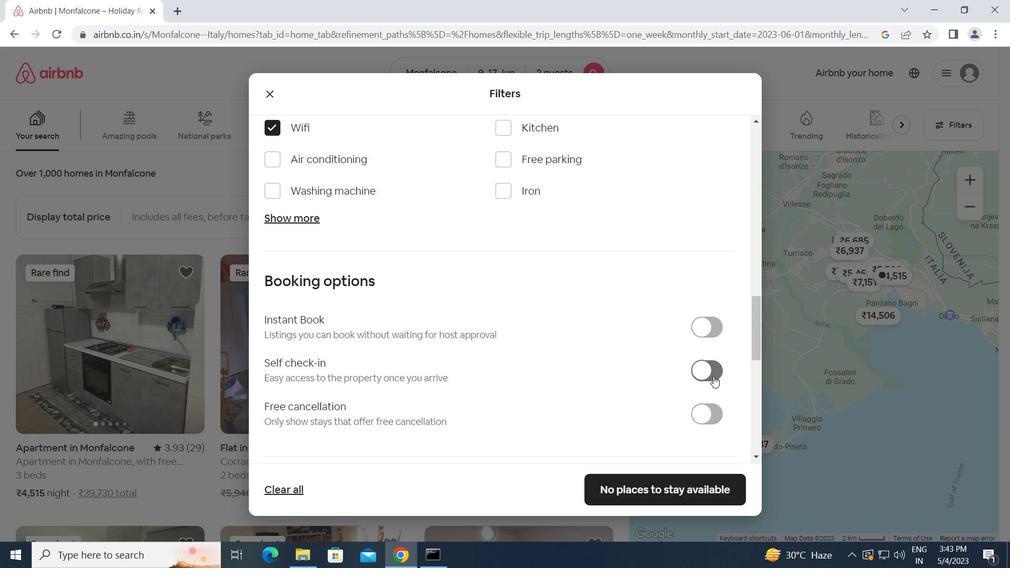 
Action: Mouse pressed left at (710, 373)
Screenshot: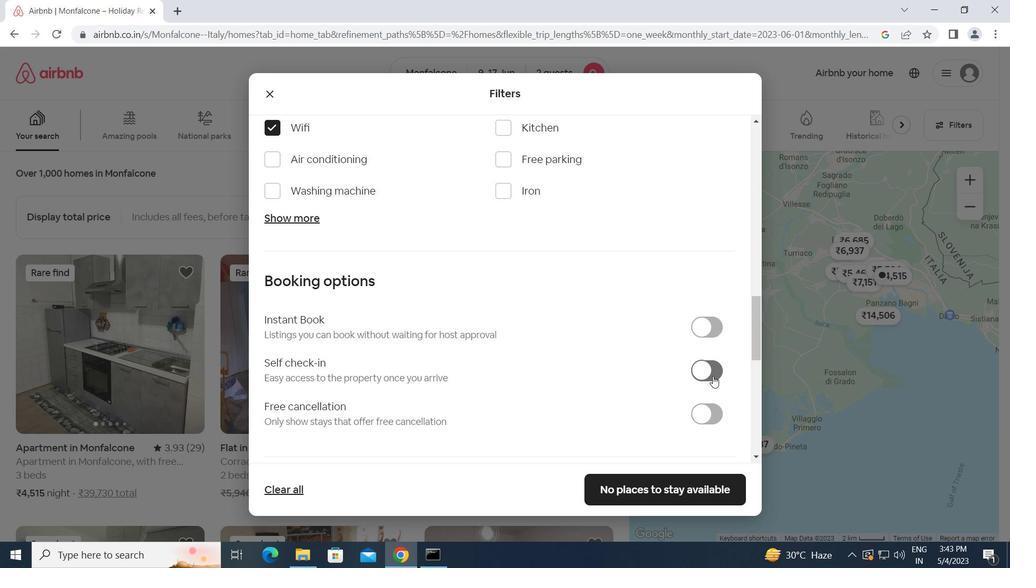 
Action: Mouse moved to (601, 389)
Screenshot: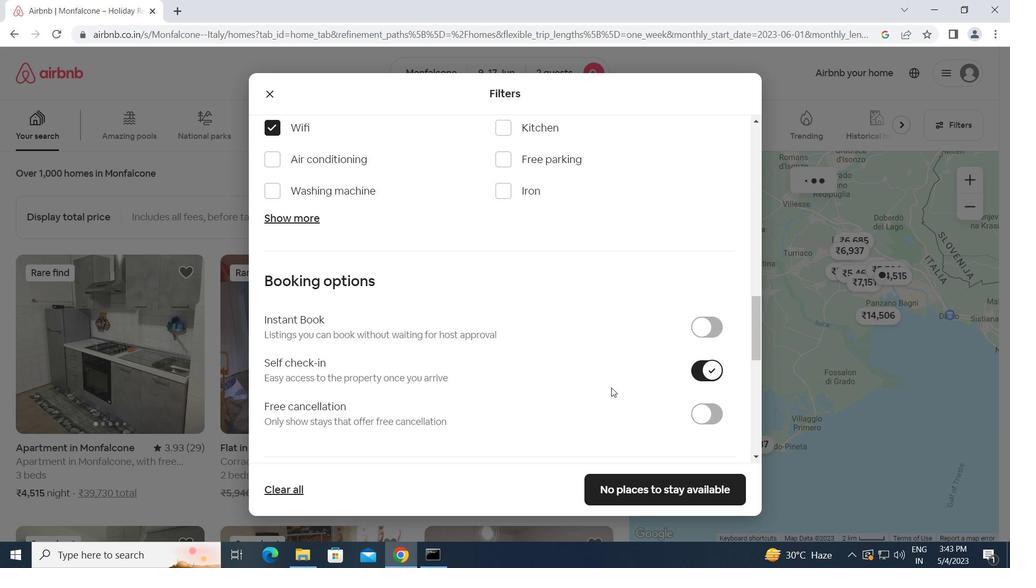
Action: Mouse scrolled (601, 389) with delta (0, 0)
Screenshot: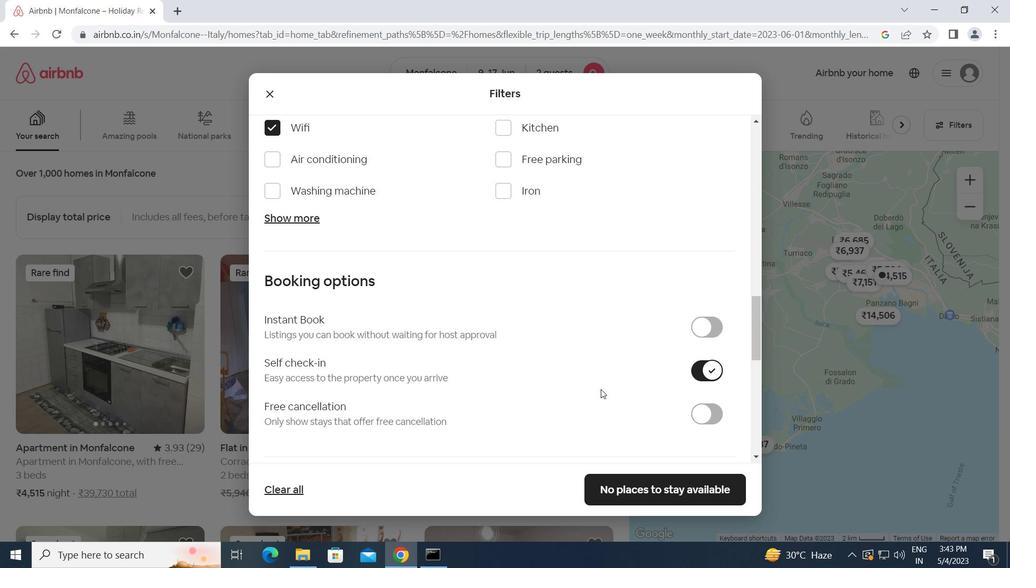 
Action: Mouse scrolled (601, 389) with delta (0, 0)
Screenshot: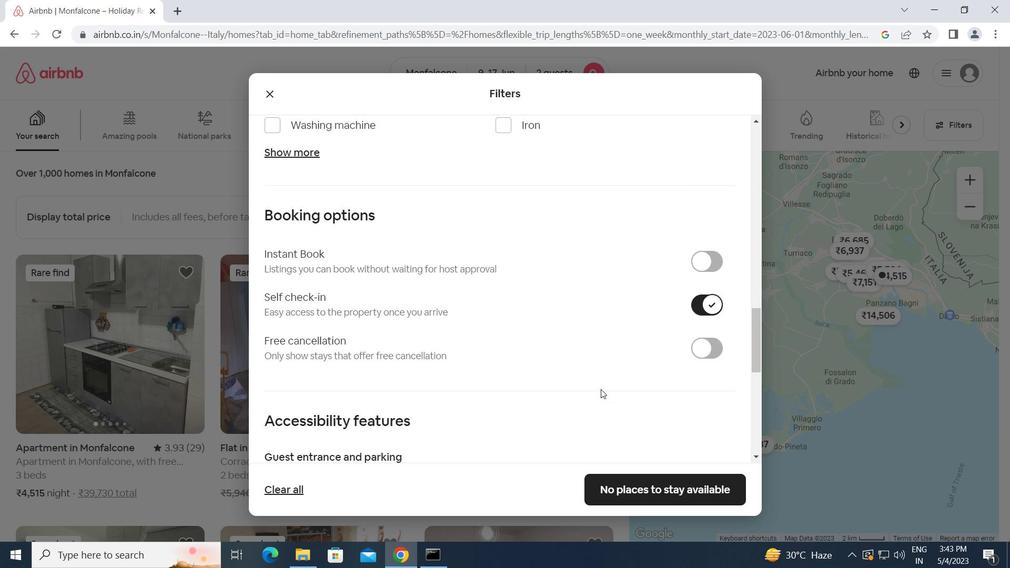 
Action: Mouse scrolled (601, 389) with delta (0, 0)
Screenshot: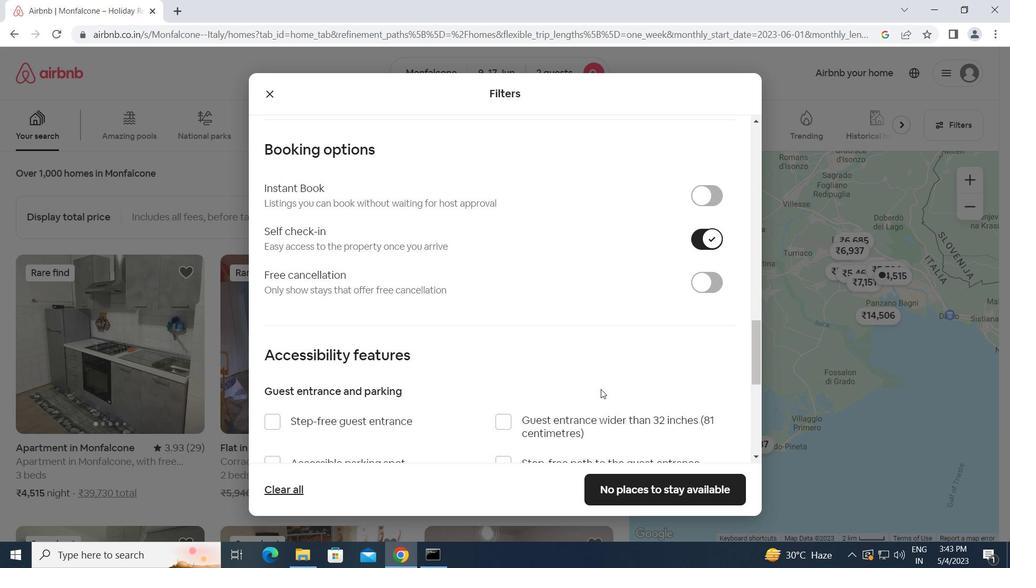 
Action: Mouse scrolled (601, 389) with delta (0, 0)
Screenshot: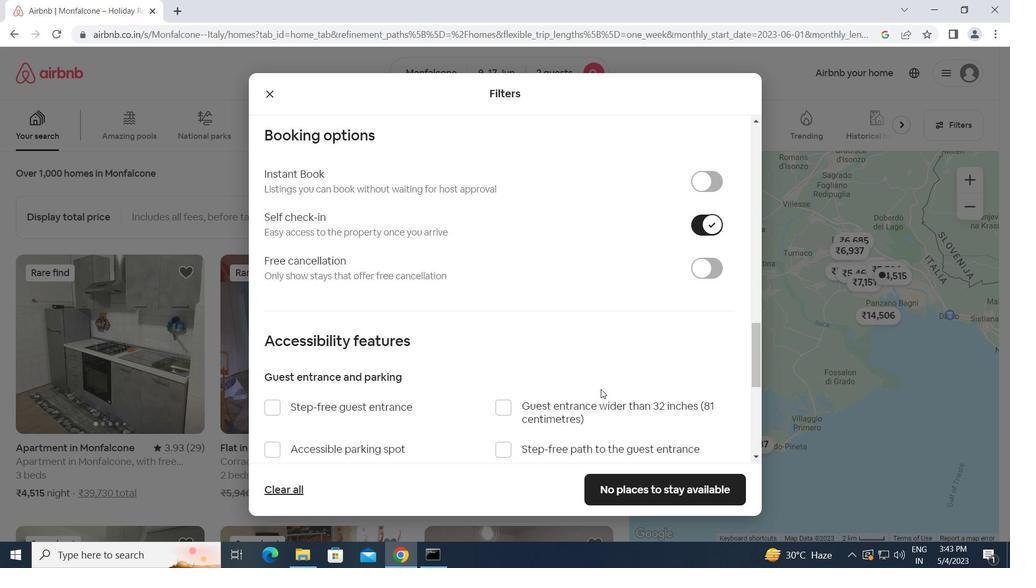 
Action: Mouse scrolled (601, 389) with delta (0, 0)
Screenshot: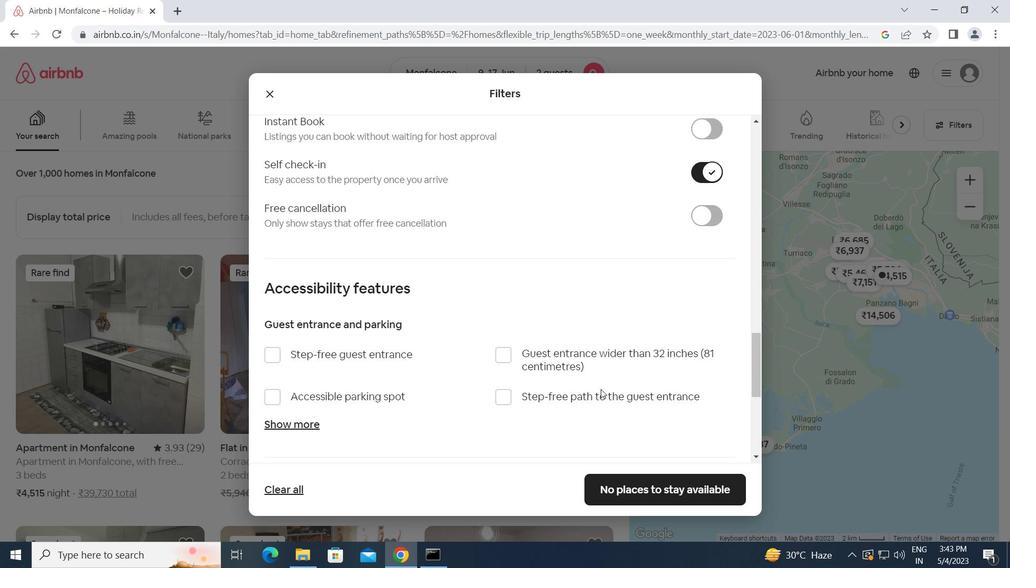 
Action: Mouse scrolled (601, 389) with delta (0, 0)
Screenshot: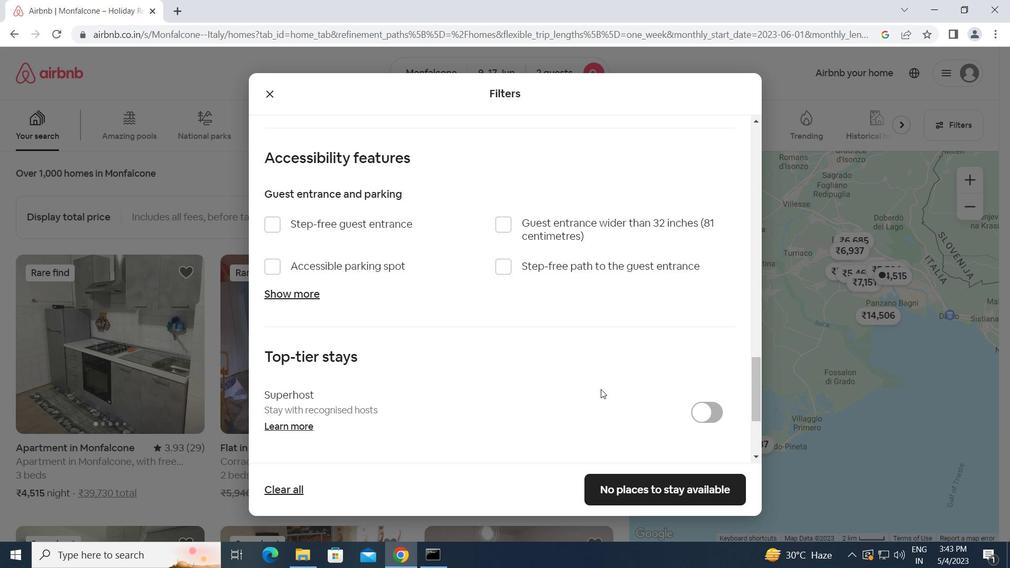 
Action: Mouse scrolled (601, 389) with delta (0, 0)
Screenshot: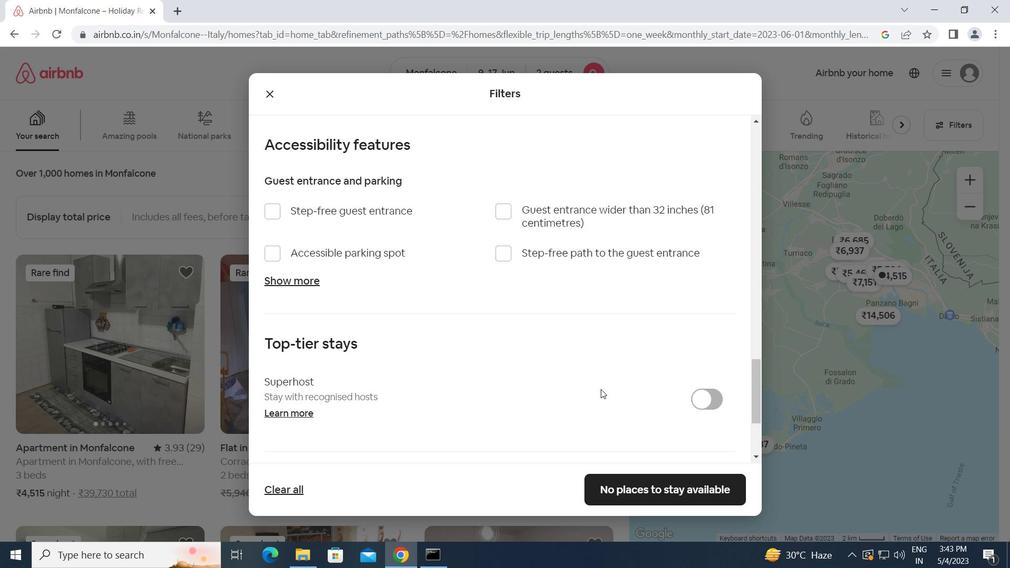 
Action: Mouse moved to (601, 389)
Screenshot: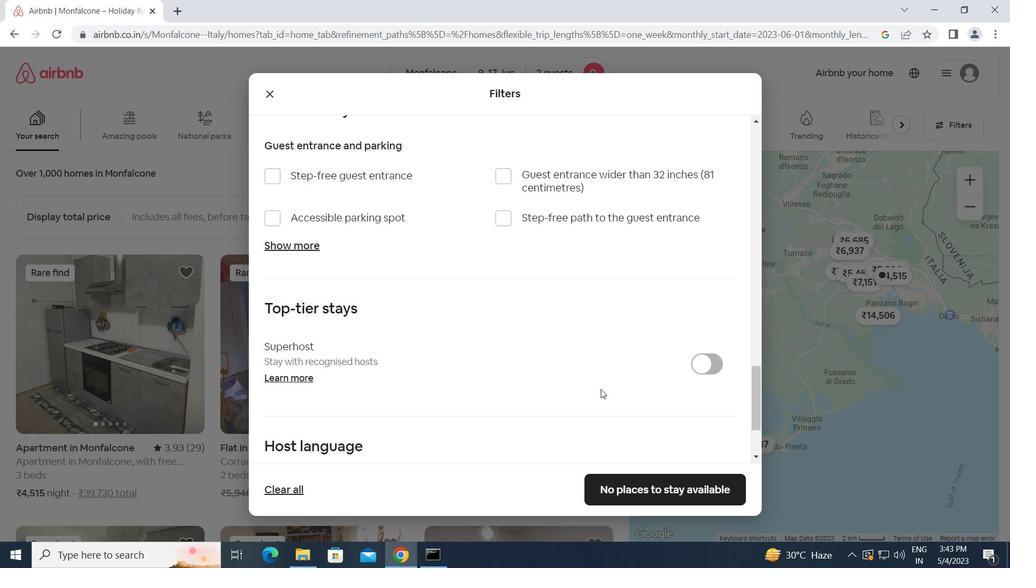 
Action: Mouse scrolled (601, 389) with delta (0, 0)
Screenshot: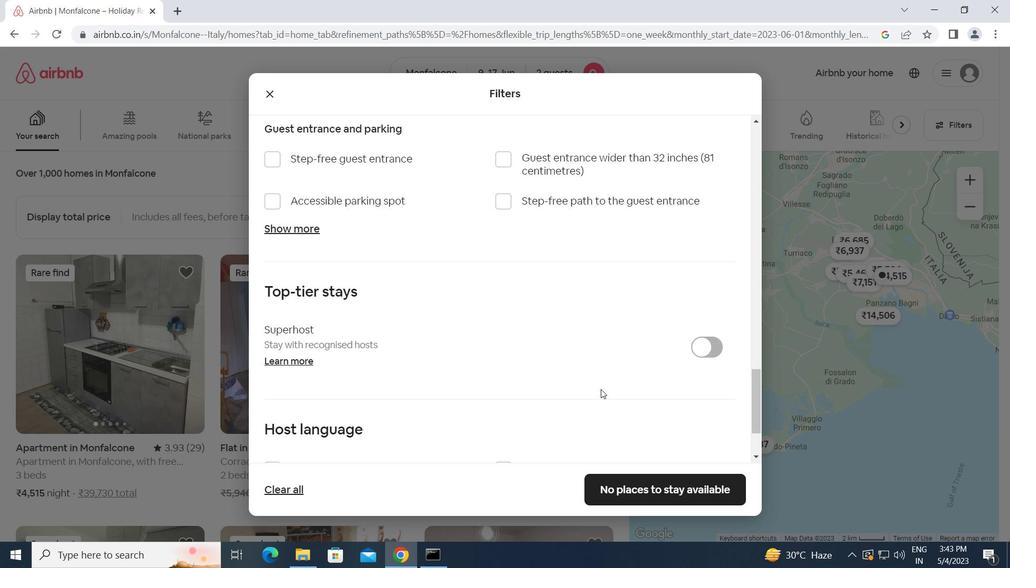
Action: Mouse moved to (600, 390)
Screenshot: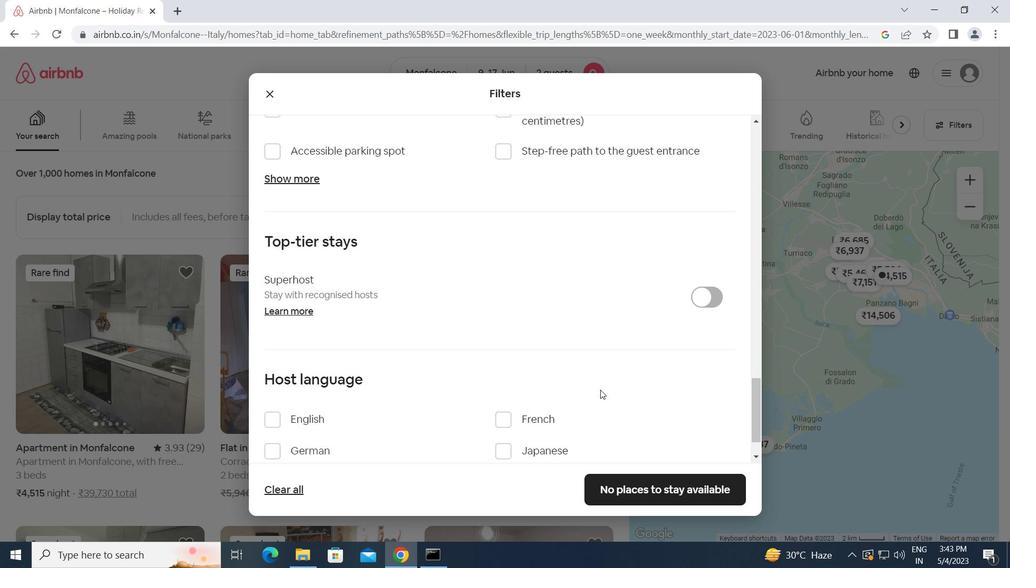 
Action: Mouse scrolled (600, 389) with delta (0, 0)
Screenshot: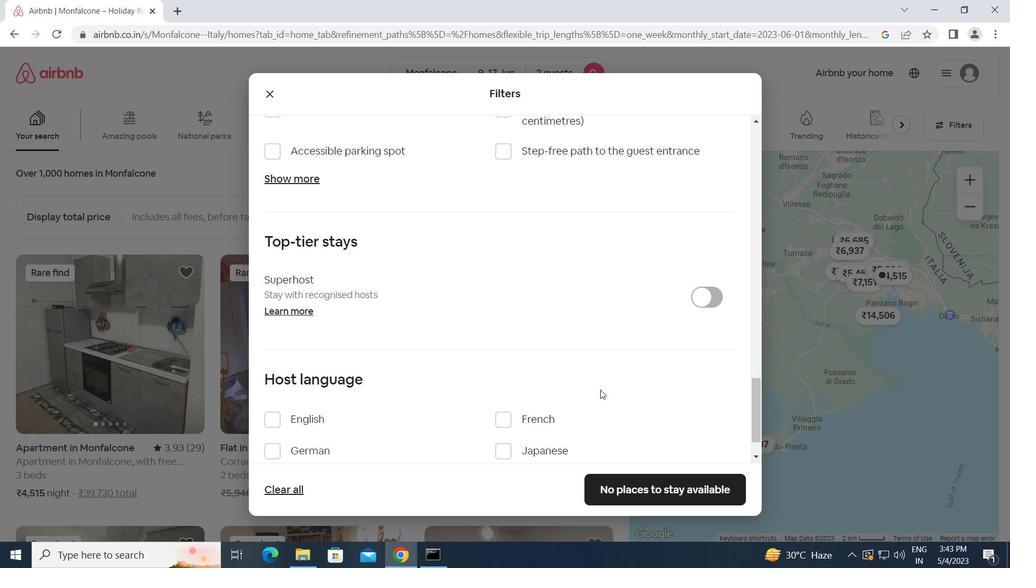 
Action: Mouse moved to (269, 367)
Screenshot: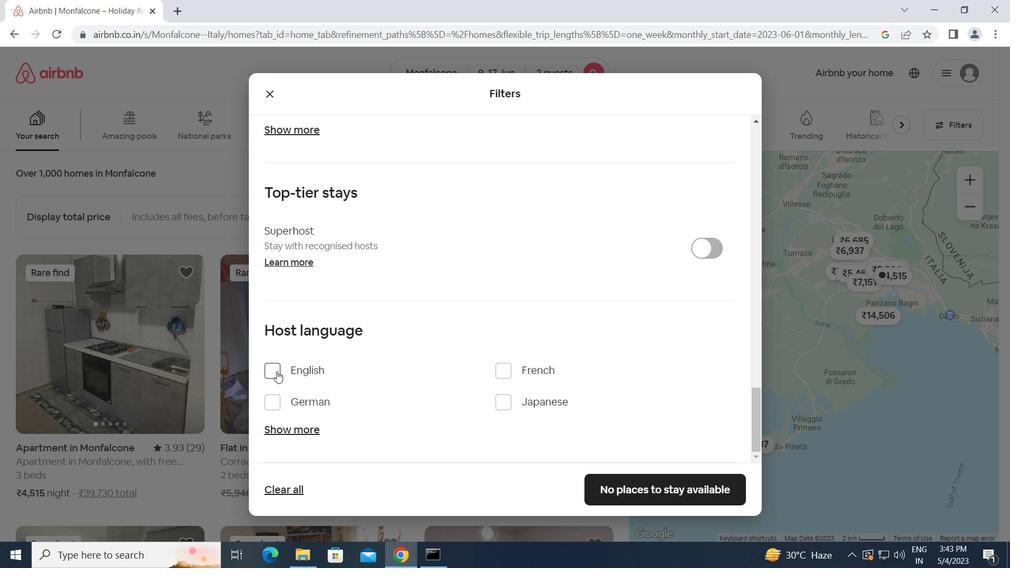 
Action: Mouse pressed left at (269, 367)
Screenshot: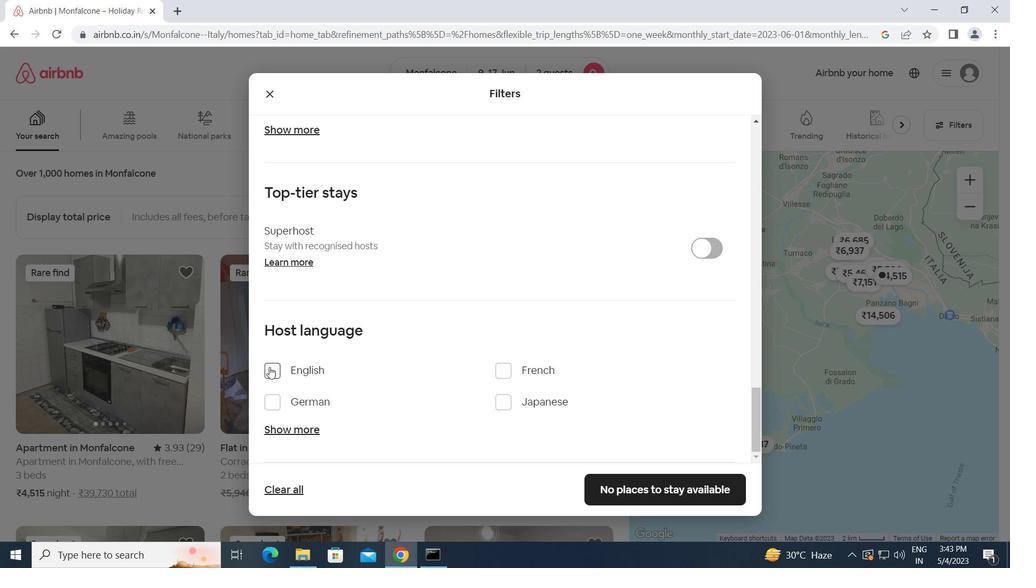 
Action: Mouse moved to (647, 484)
Screenshot: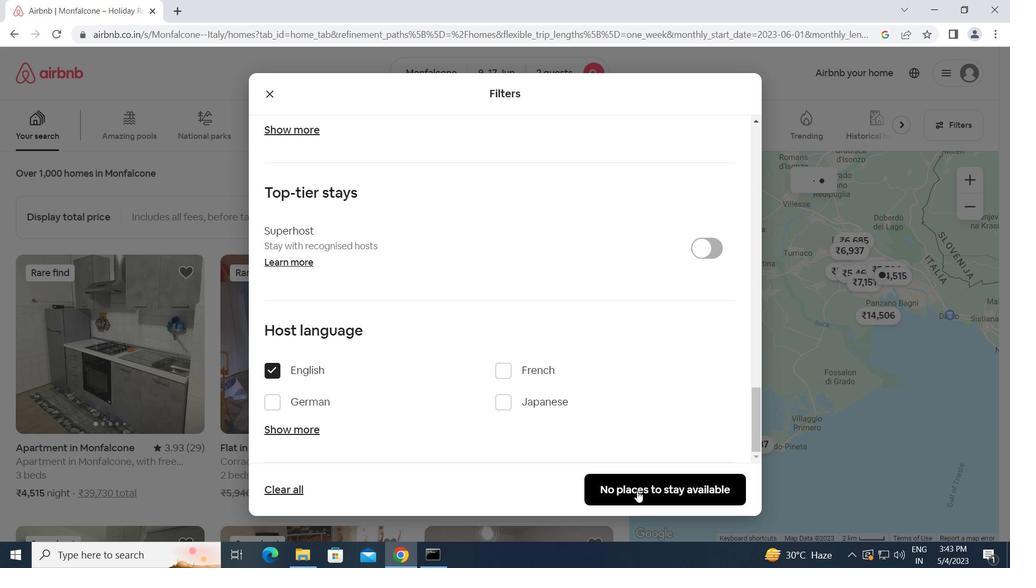 
Action: Mouse pressed left at (647, 484)
Screenshot: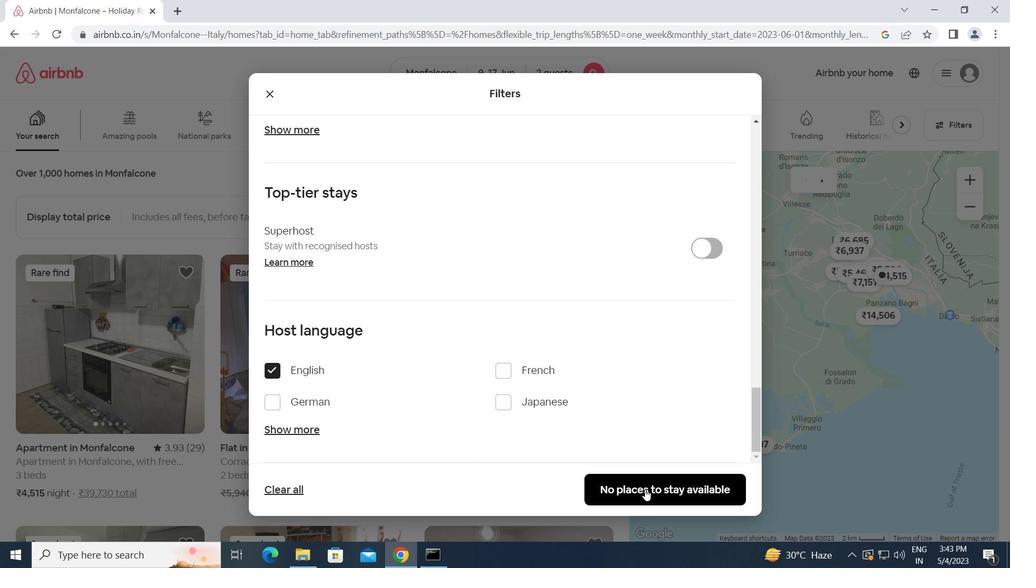 
